 Task: Create new contact,   with mail id: 'AbigailHarris36@brooklynmuseum.org', first name: 'Abigail', Last name: 'Harris', Job Title: IT Support Specialist, Phone number (408) 555-9012. Change life cycle stage to  'Lead' and lead status to 'New'. Add new company to the associated contact: wnyc.org and type: Prospect. Logged in from softage.6@softage.net
Action: Mouse moved to (107, 68)
Screenshot: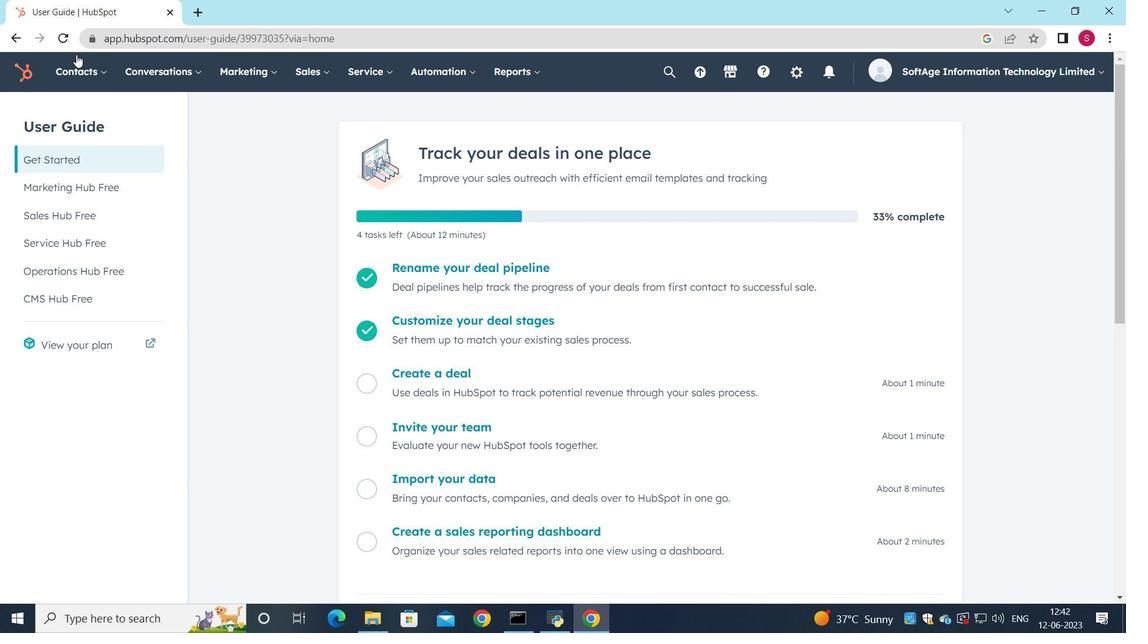 
Action: Mouse pressed left at (107, 68)
Screenshot: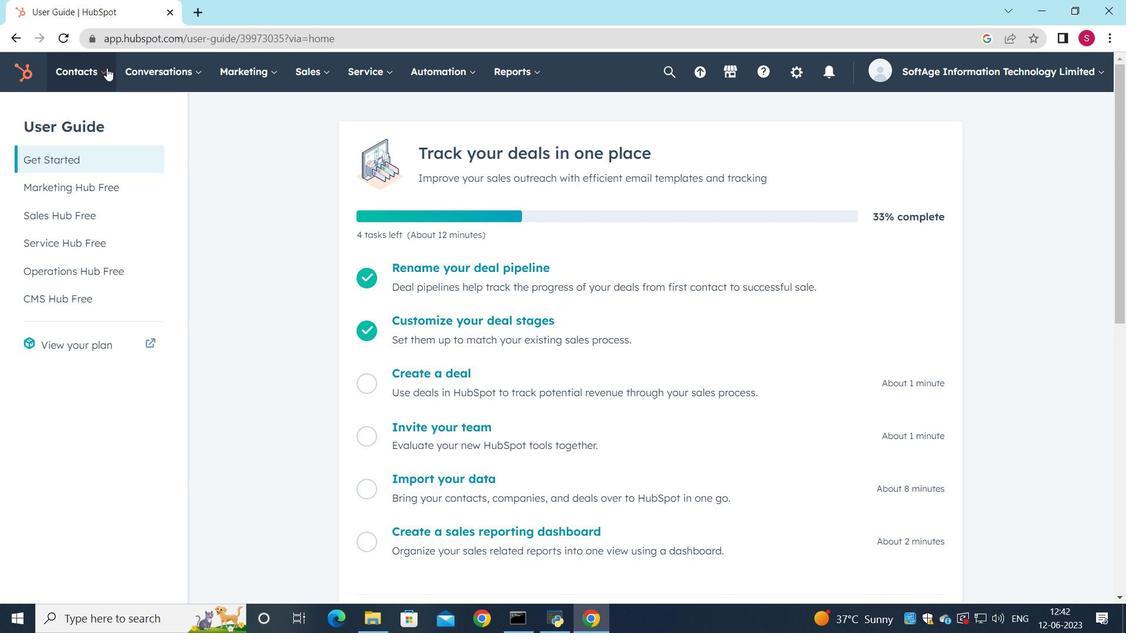 
Action: Mouse moved to (105, 106)
Screenshot: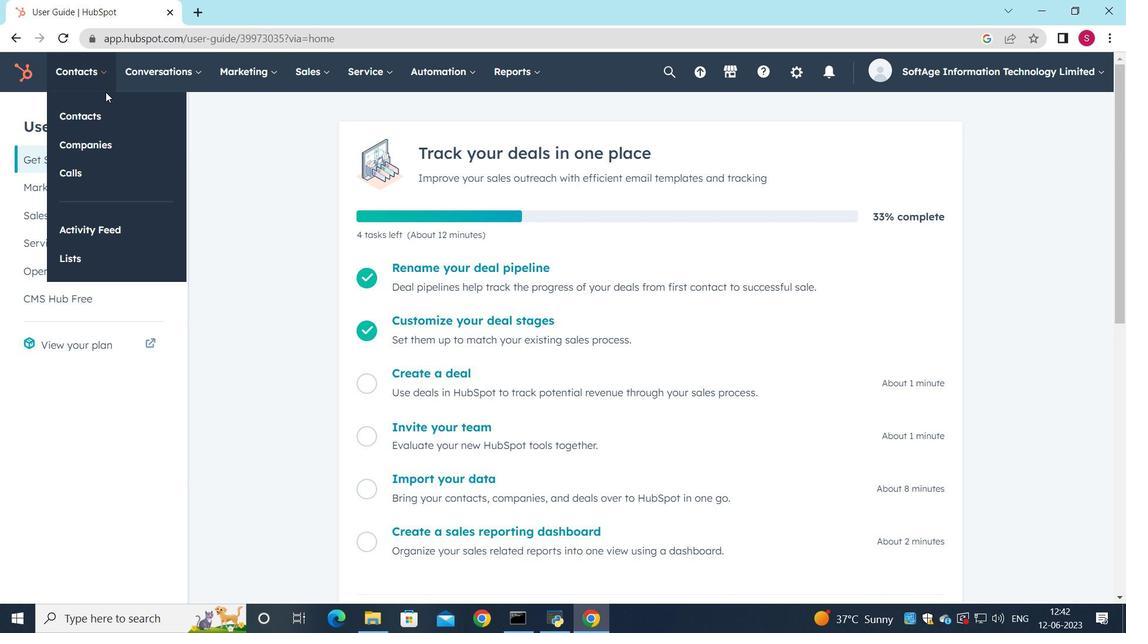 
Action: Mouse pressed left at (105, 106)
Screenshot: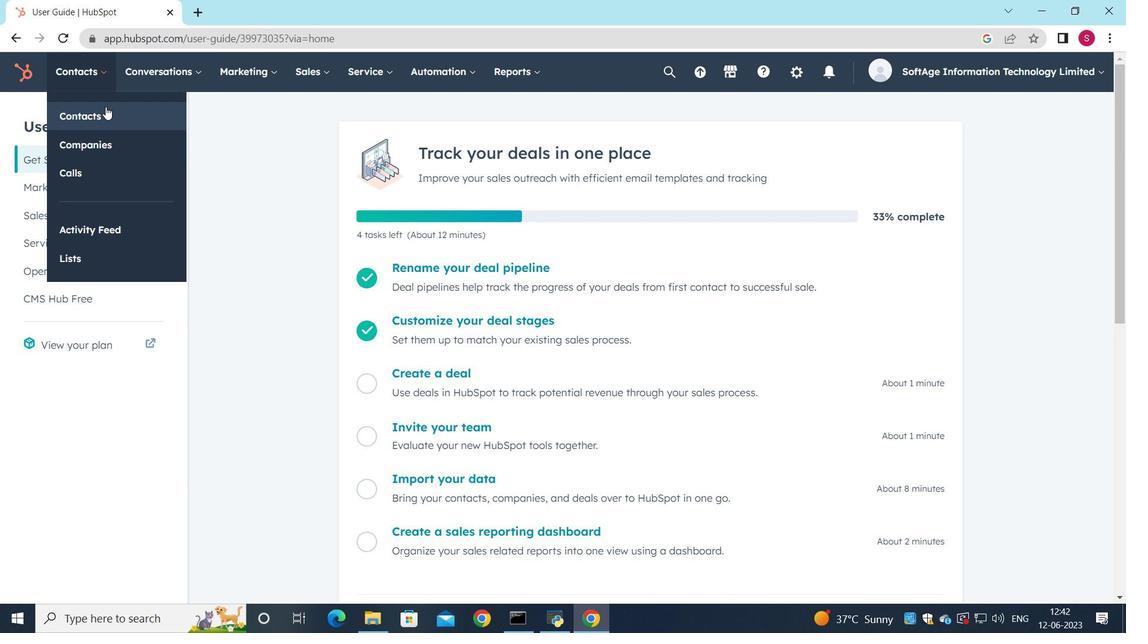 
Action: Mouse moved to (1070, 121)
Screenshot: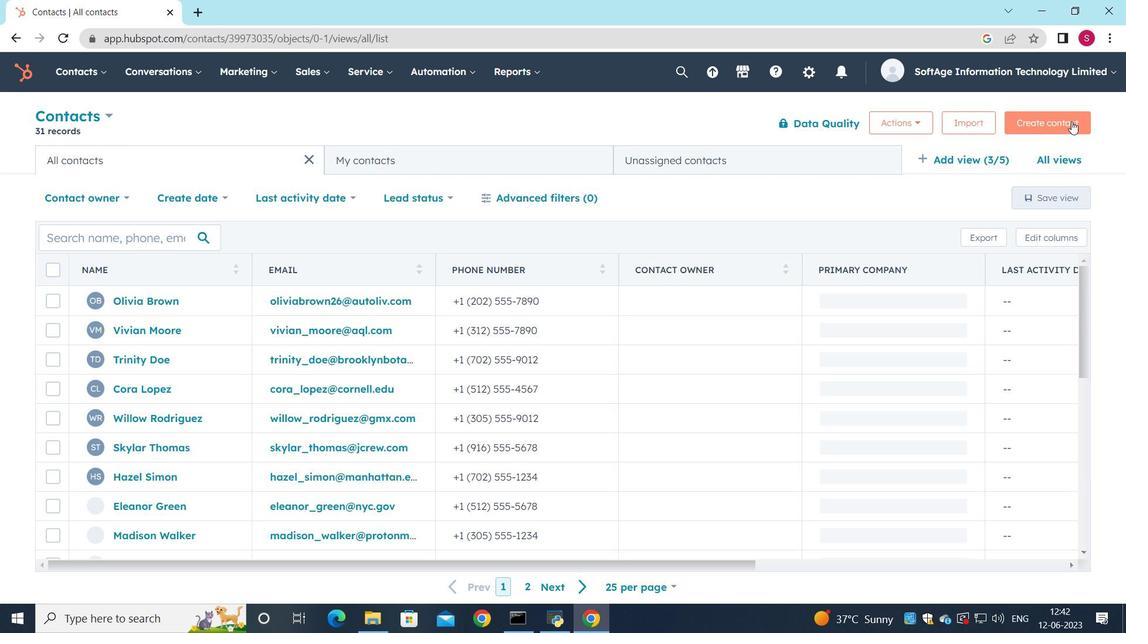 
Action: Mouse pressed left at (1070, 121)
Screenshot: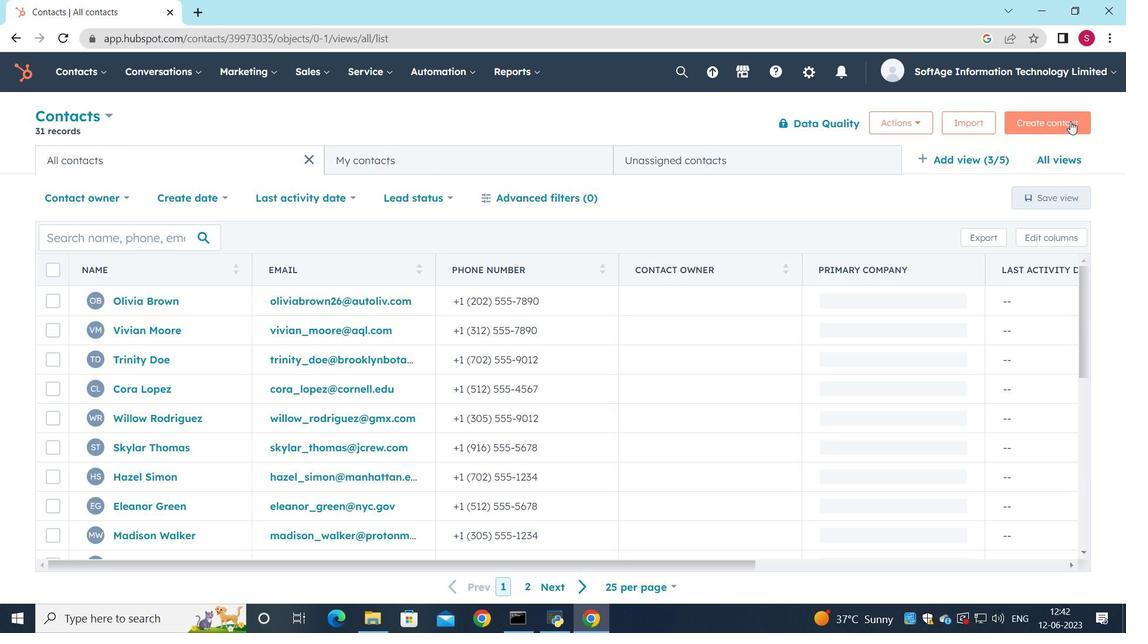 
Action: Mouse moved to (858, 196)
Screenshot: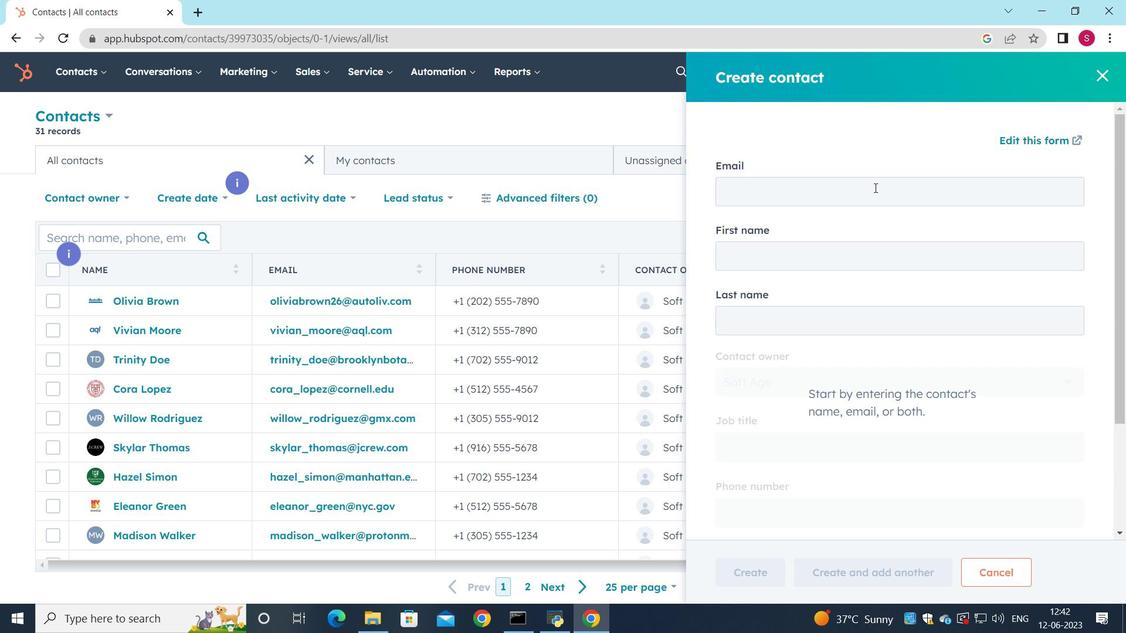 
Action: Mouse pressed left at (858, 196)
Screenshot: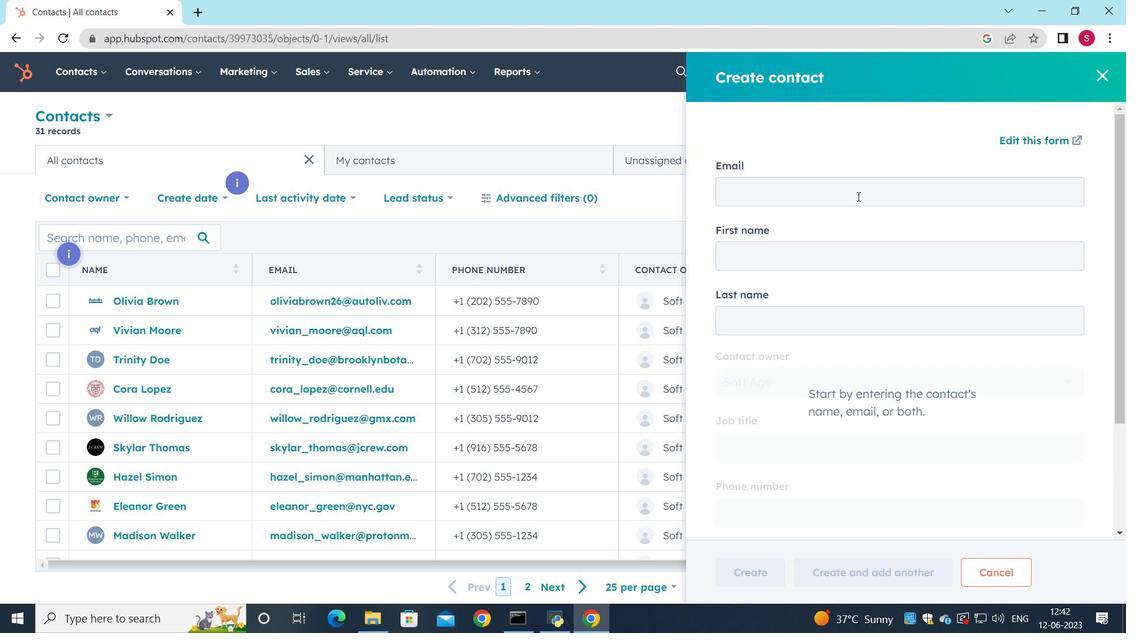 
Action: Mouse moved to (858, 188)
Screenshot: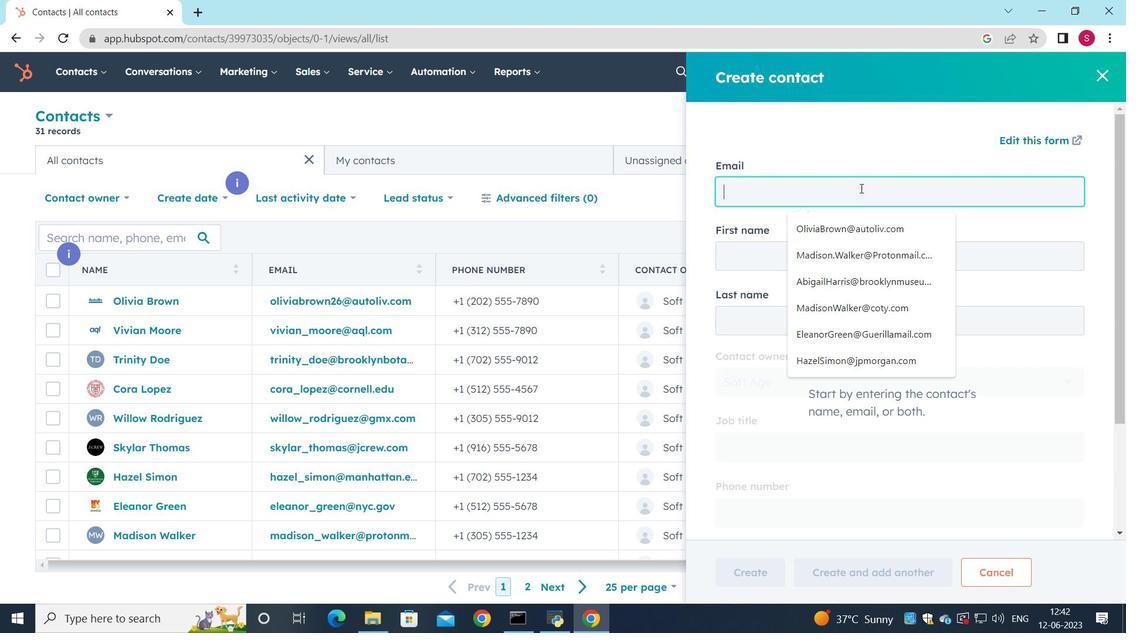 
Action: Key pressed <Key.shift>Abigail<Key.shift><Key.shift><Key.shift><Key.shift><Key.shift><Key.shift><Key.shift><Key.shift><Key.shift><Key.shift><Key.shift><Key.shift><Key.shift><Key.shift>Harris36<Key.shift><Key.shift><Key.shift><Key.shift><Key.shift><Key.shift>@brr<Key.backspace>ooklynmuseum.org
Screenshot: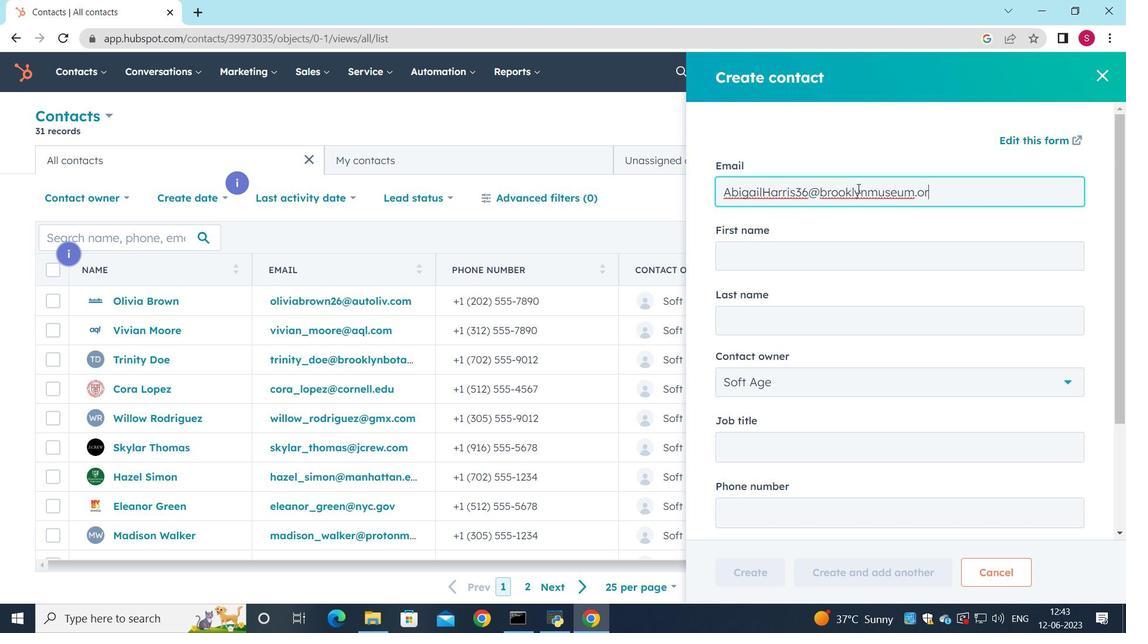 
Action: Mouse moved to (761, 245)
Screenshot: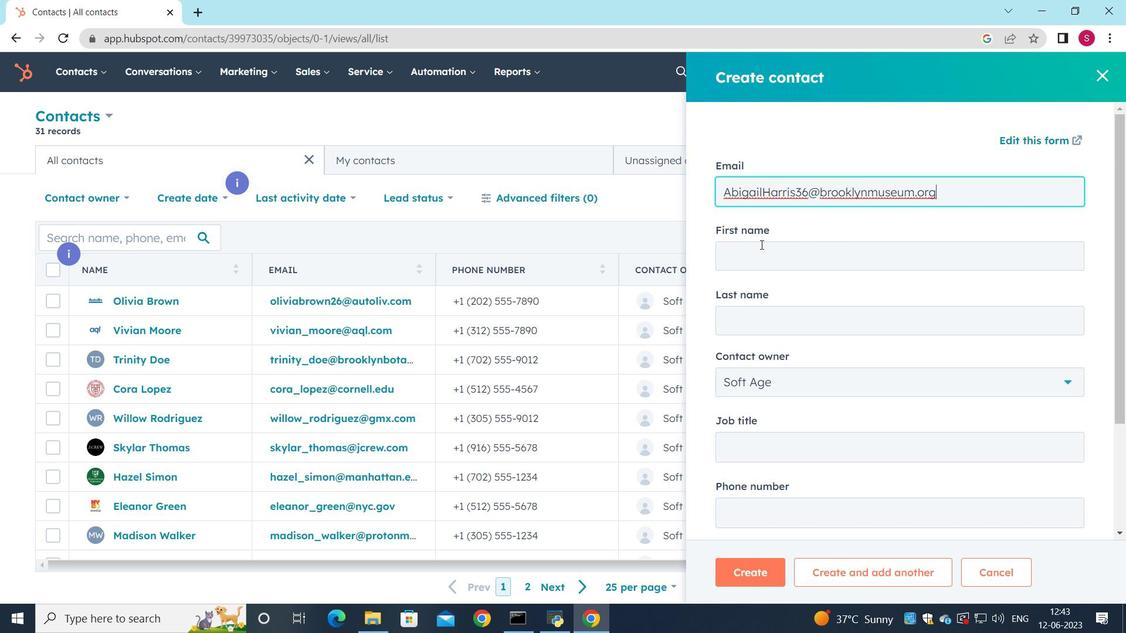 
Action: Mouse pressed left at (761, 245)
Screenshot: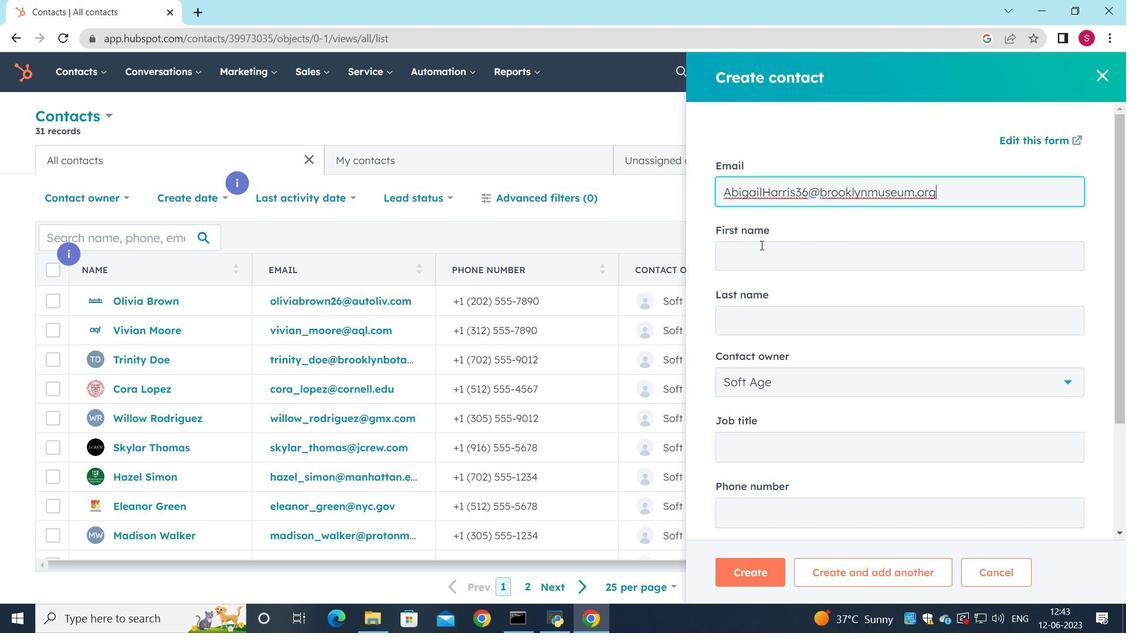 
Action: Key pressed <Key.shift>Abigail
Screenshot: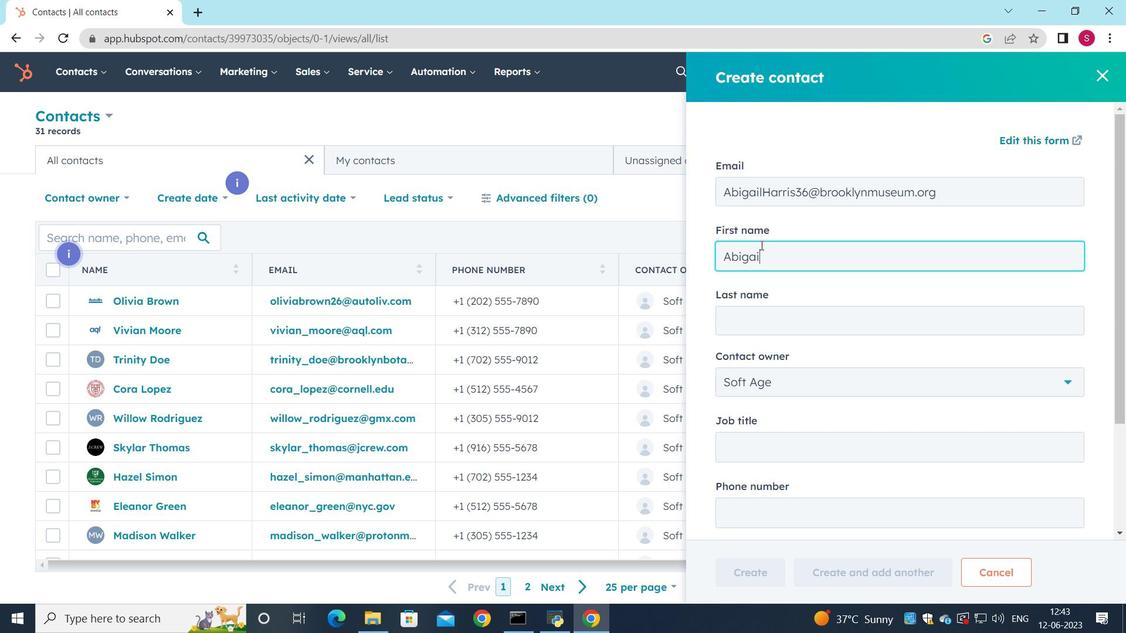 
Action: Mouse moved to (756, 333)
Screenshot: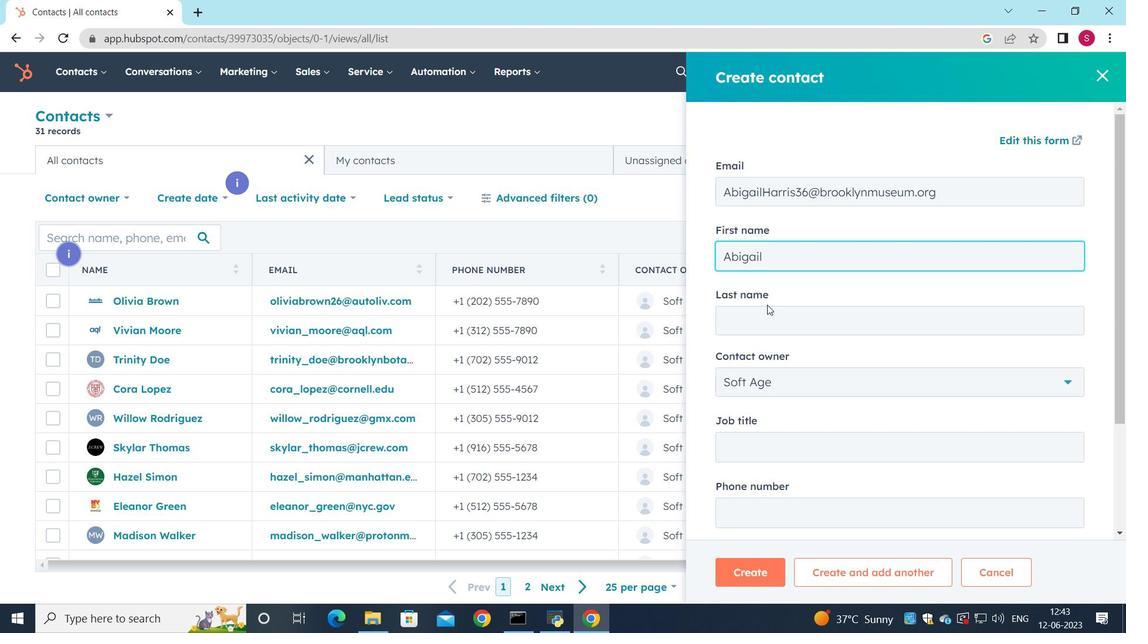 
Action: Mouse pressed left at (756, 333)
Screenshot: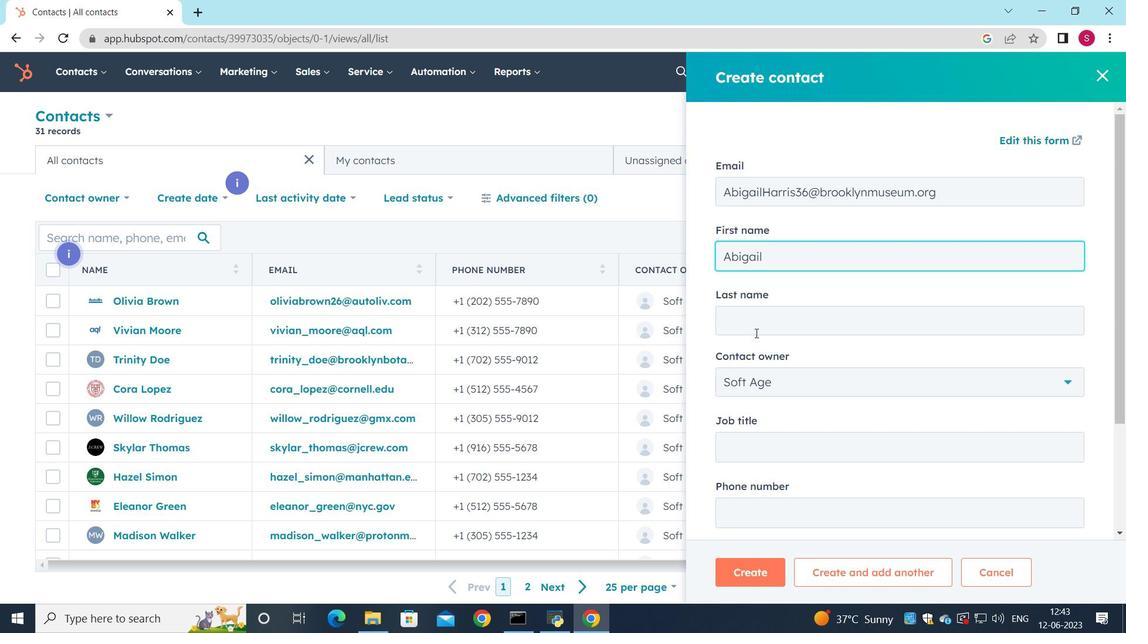 
Action: Mouse moved to (762, 329)
Screenshot: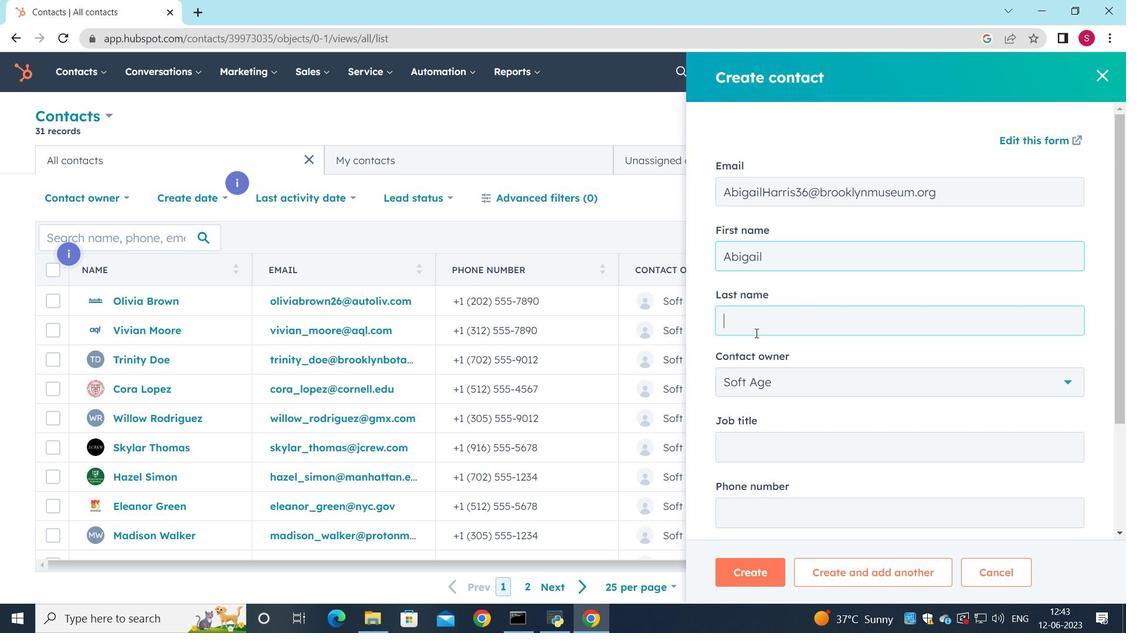 
Action: Key pressed <Key.shift><Key.shift><Key.shift>Harris
Screenshot: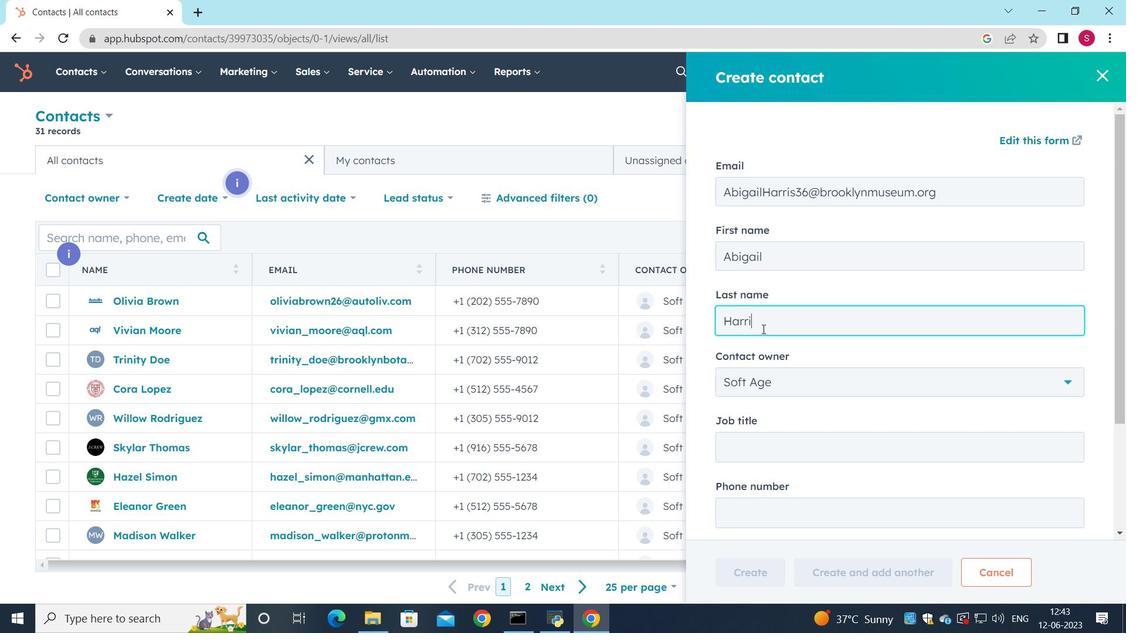 
Action: Mouse moved to (793, 399)
Screenshot: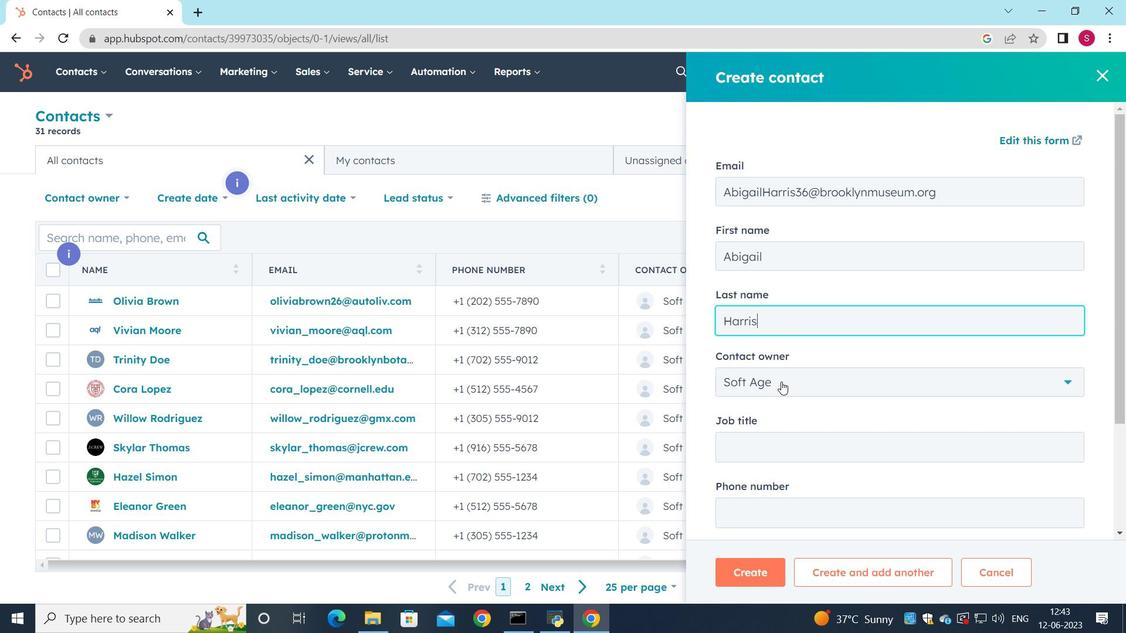
Action: Mouse scrolled (793, 399) with delta (0, 0)
Screenshot: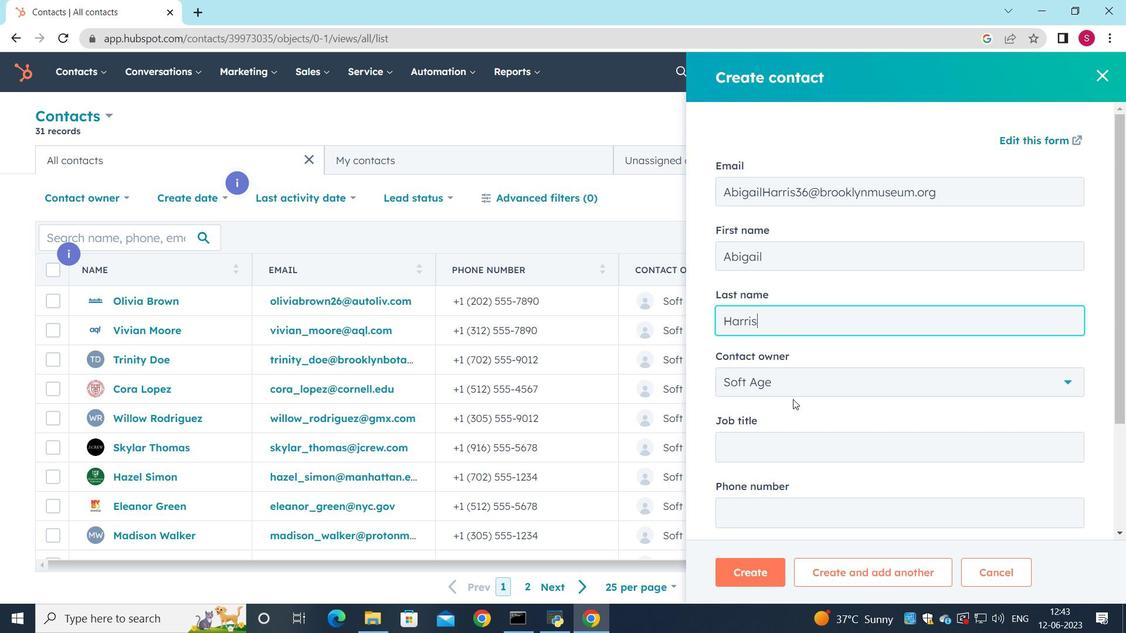 
Action: Mouse moved to (795, 398)
Screenshot: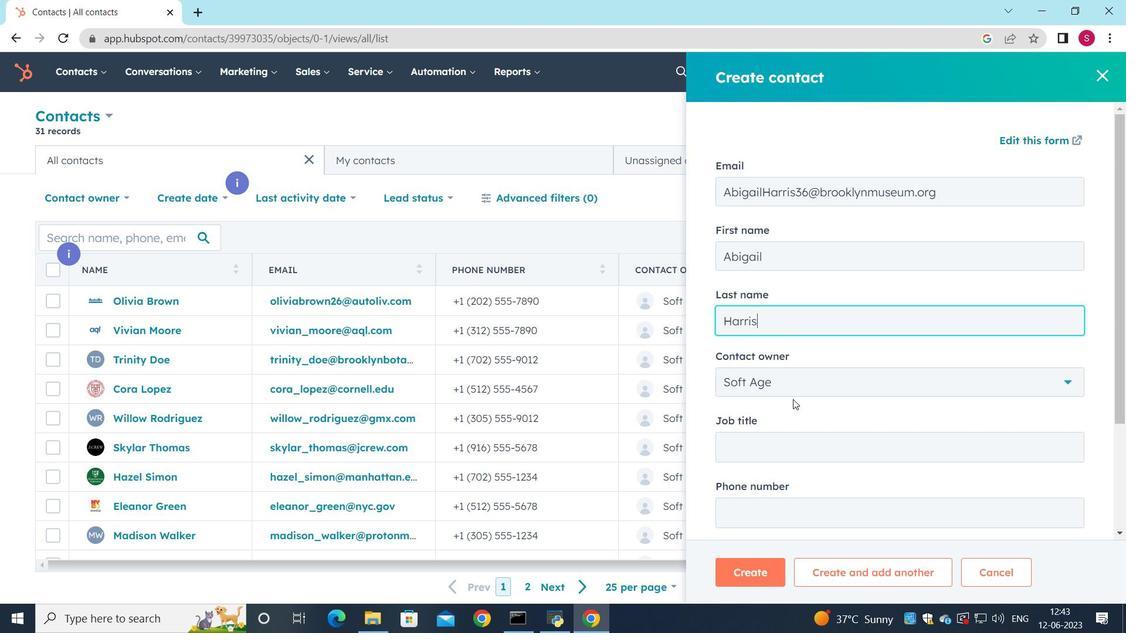 
Action: Mouse scrolled (795, 397) with delta (0, 0)
Screenshot: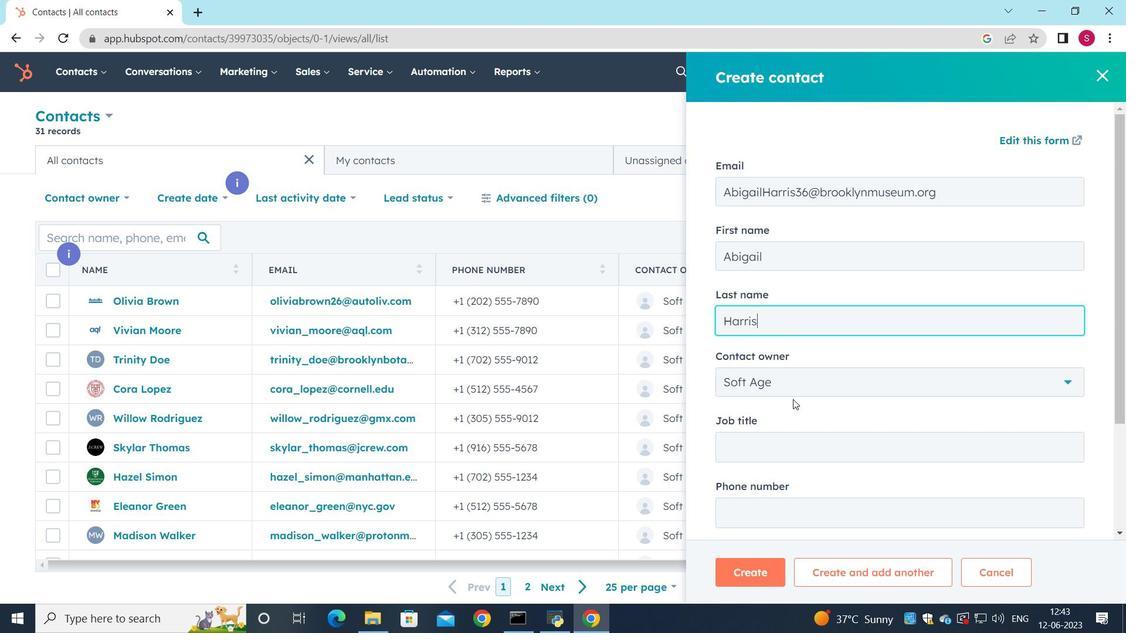 
Action: Mouse moved to (728, 301)
Screenshot: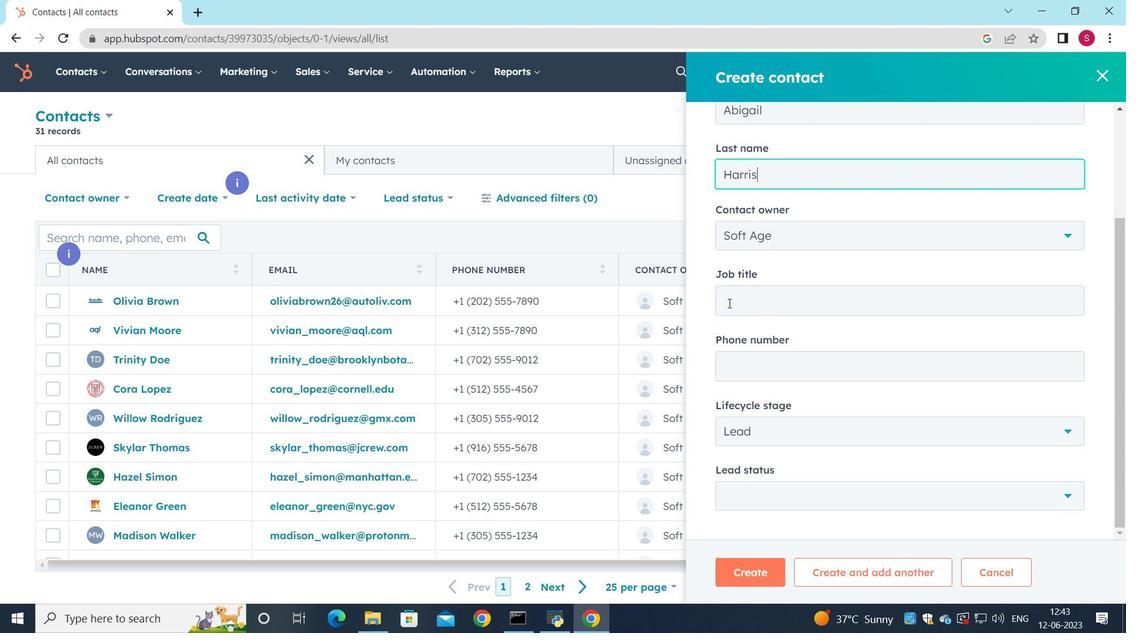 
Action: Mouse pressed left at (728, 301)
Screenshot: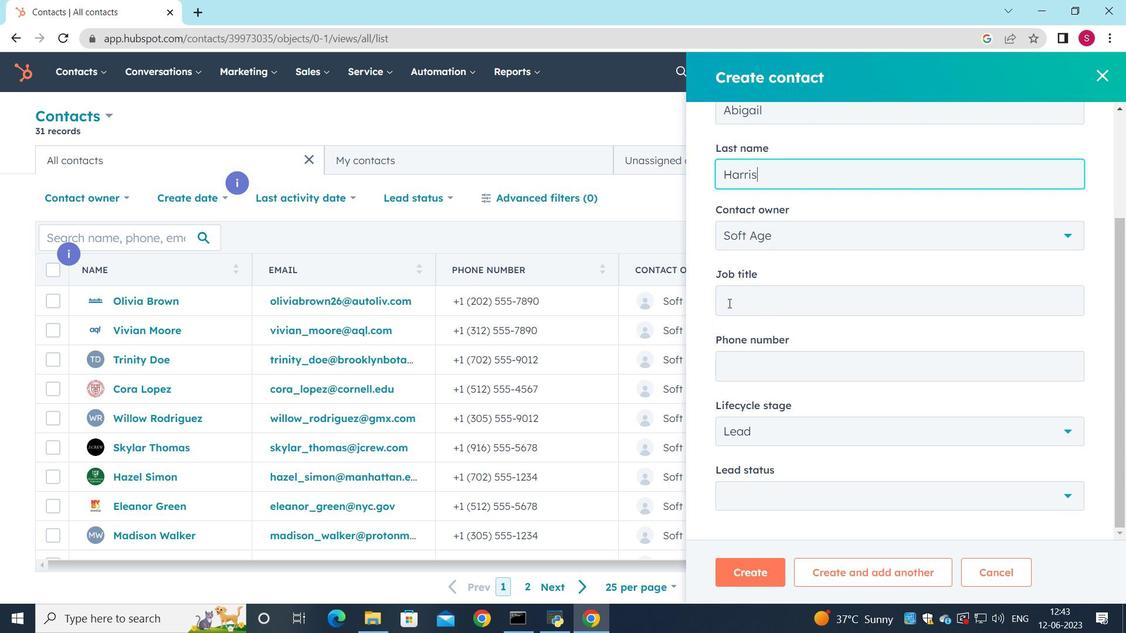 
Action: Key pressed <Key.shift><Key.shift><Key.shift><Key.shift>I<Key.shift><Key.shift><Key.shift><Key.shift><Key.shift><Key.shift><Key.shift><Key.shift><Key.shift><Key.shift><Key.shift><Key.shift>T<Key.space><Key.shift>Support<Key.space><Key.shift>Speca<Key.backspace>ialist
Screenshot: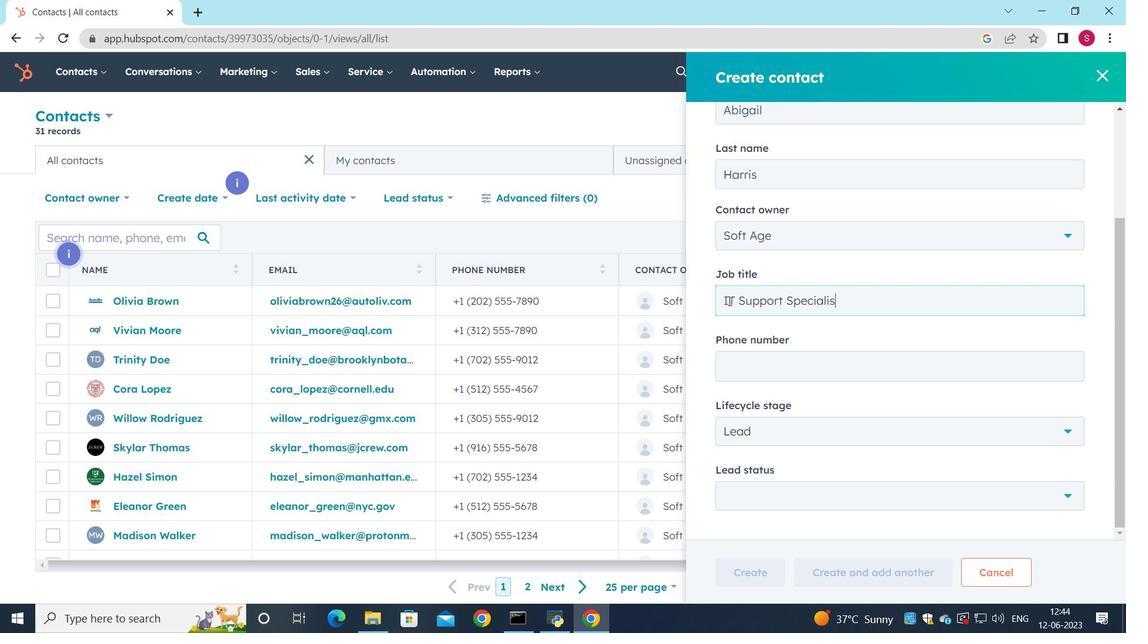 
Action: Mouse moved to (779, 369)
Screenshot: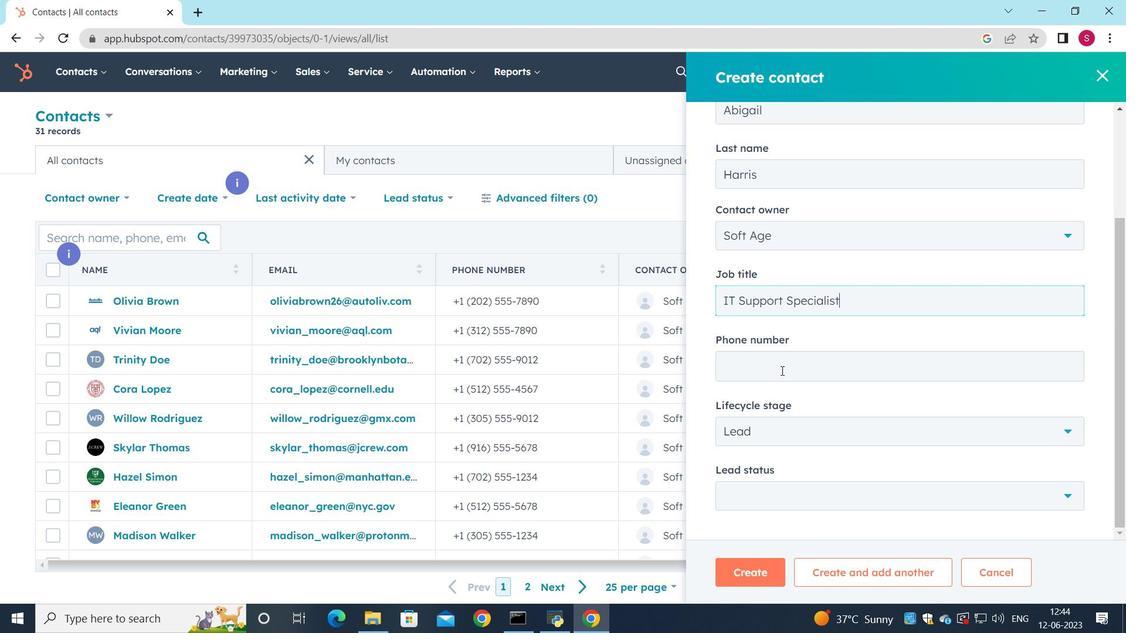 
Action: Mouse pressed left at (779, 369)
Screenshot: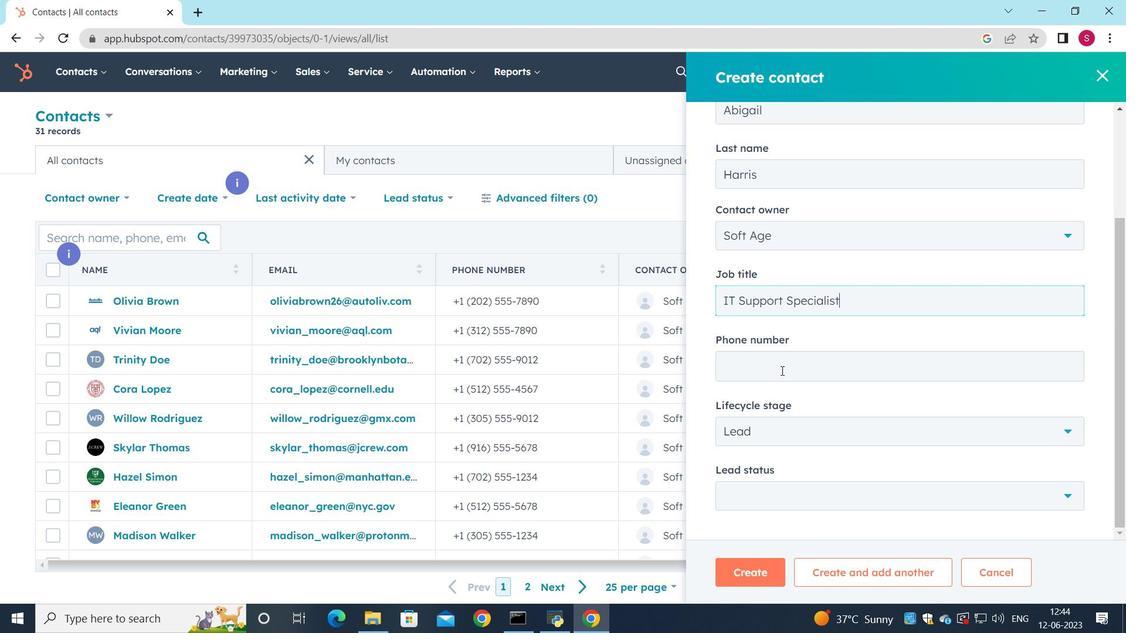 
Action: Key pressed 48<Key.backspace>085559012
Screenshot: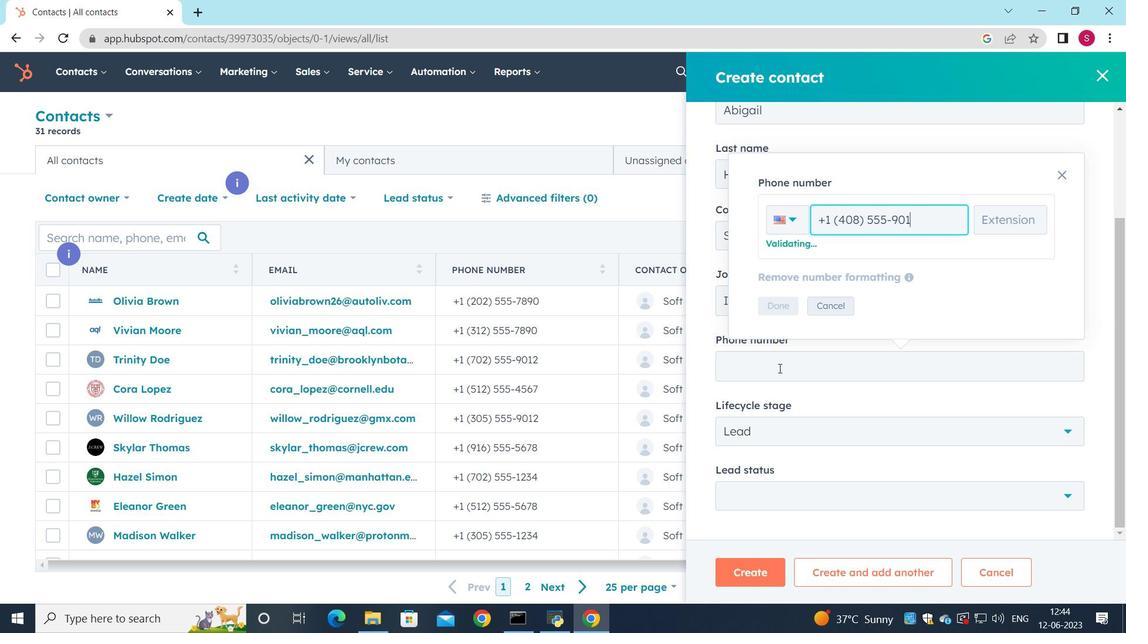 
Action: Mouse moved to (767, 315)
Screenshot: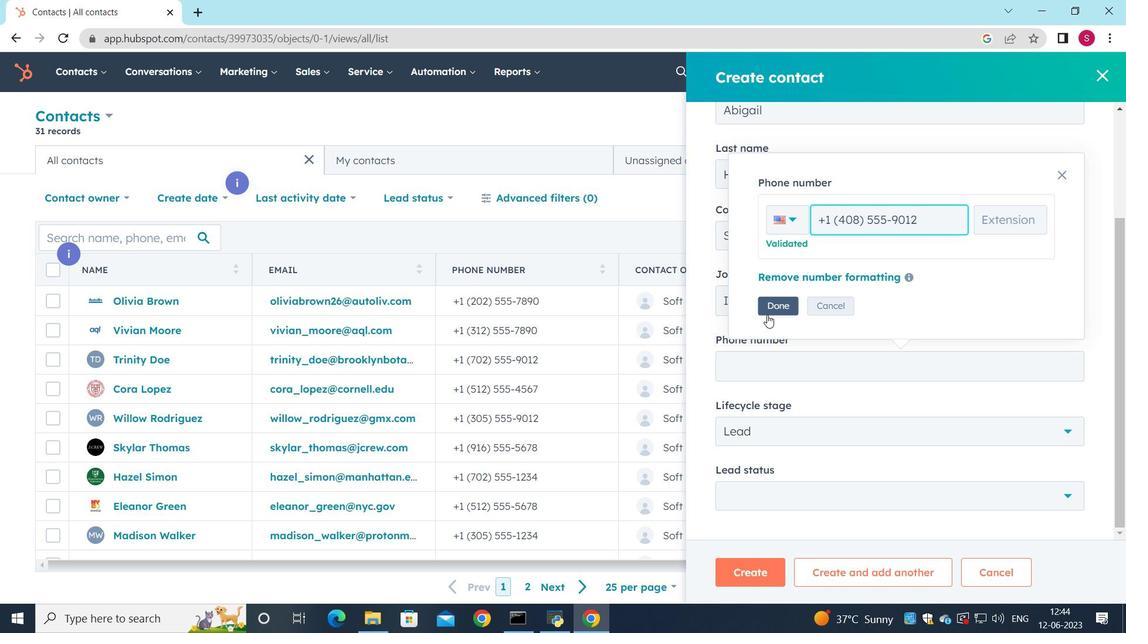 
Action: Mouse pressed left at (767, 315)
Screenshot: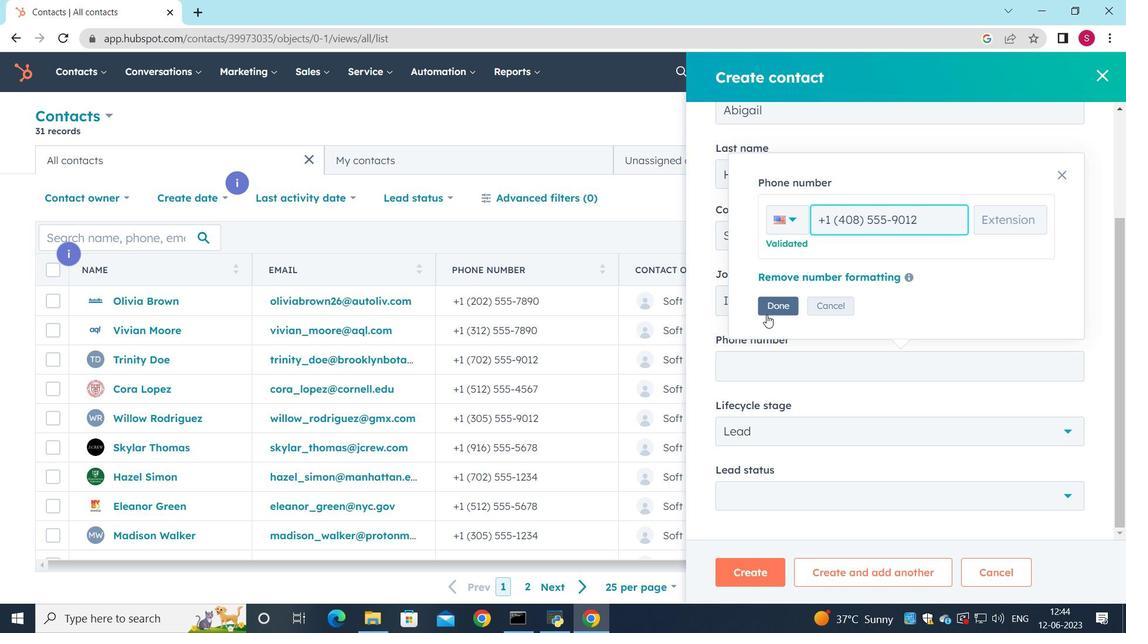 
Action: Mouse moved to (790, 358)
Screenshot: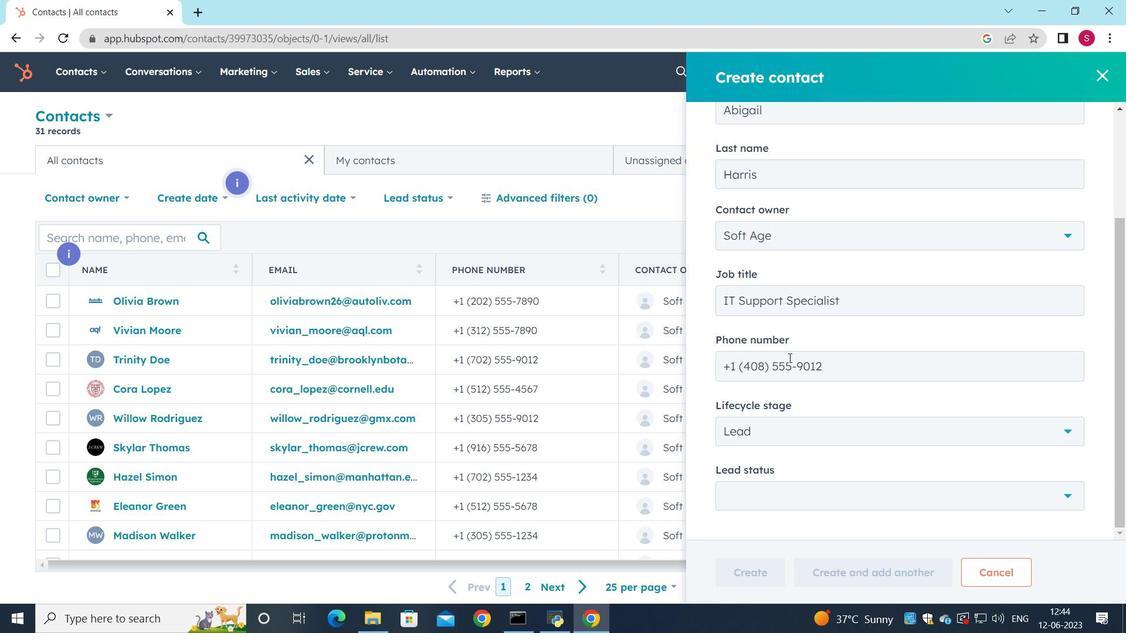 
Action: Mouse scrolled (790, 357) with delta (0, 0)
Screenshot: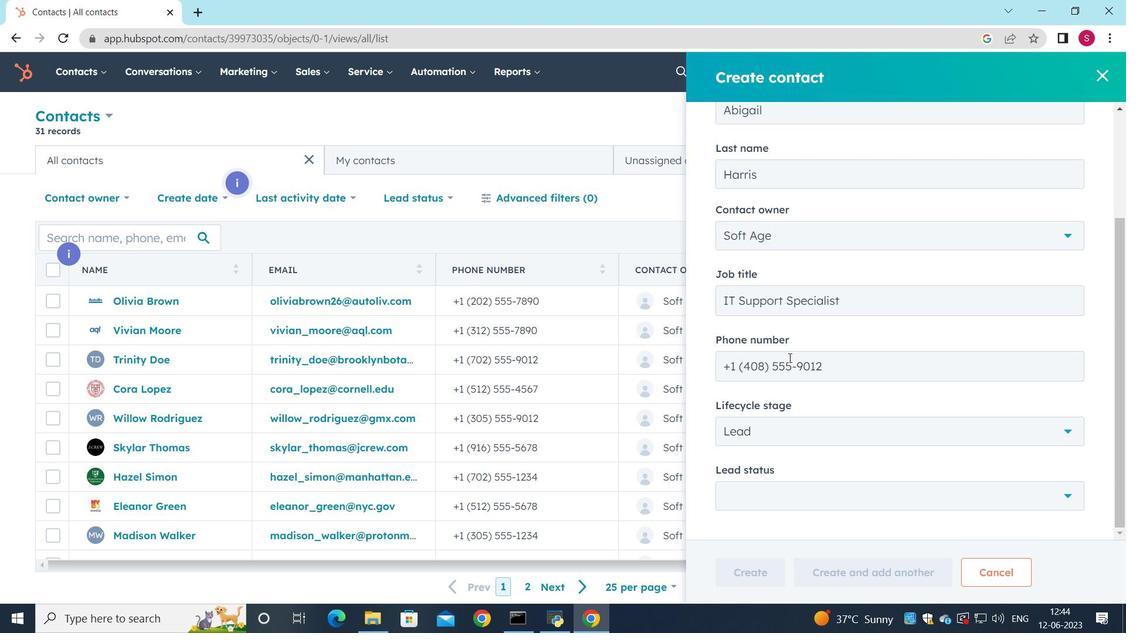 
Action: Mouse moved to (791, 365)
Screenshot: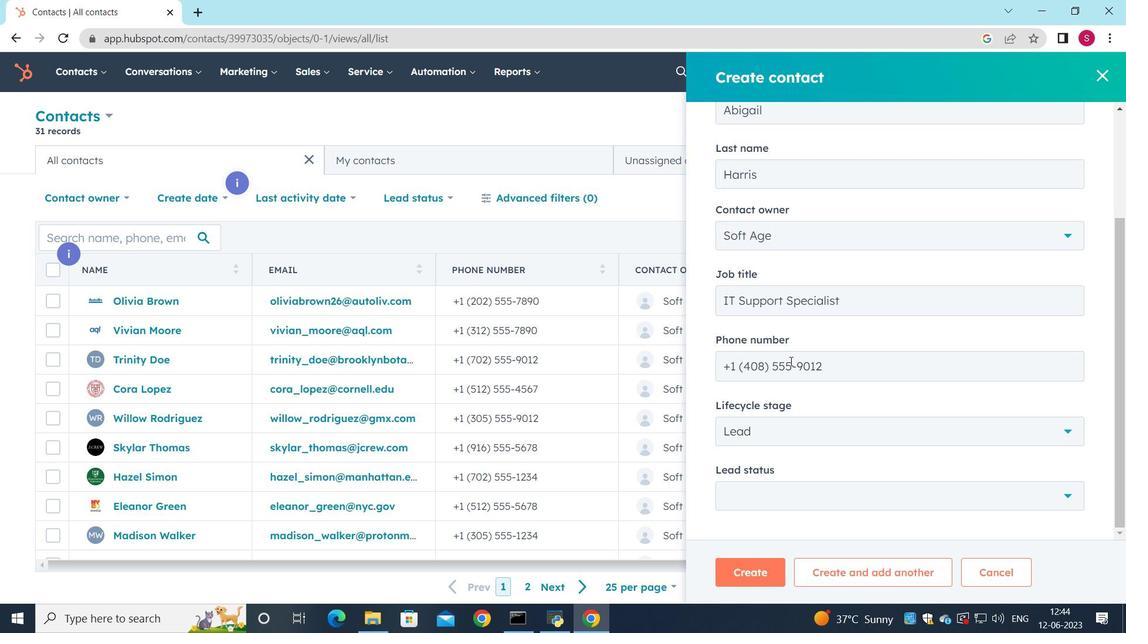 
Action: Mouse scrolled (791, 364) with delta (0, 0)
Screenshot: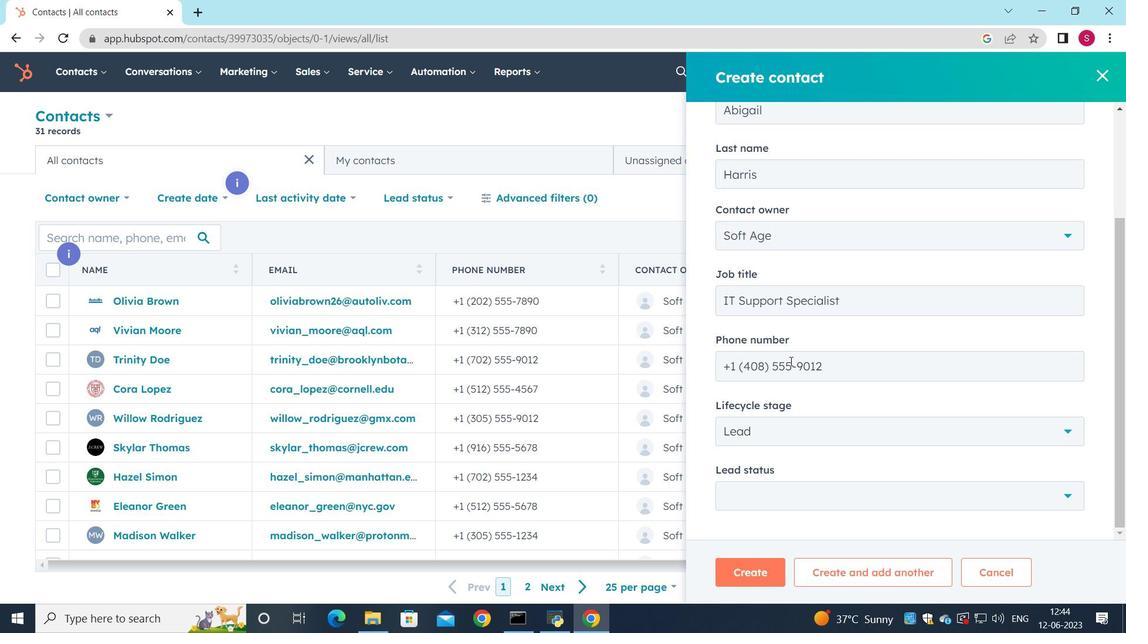 
Action: Mouse moved to (1063, 496)
Screenshot: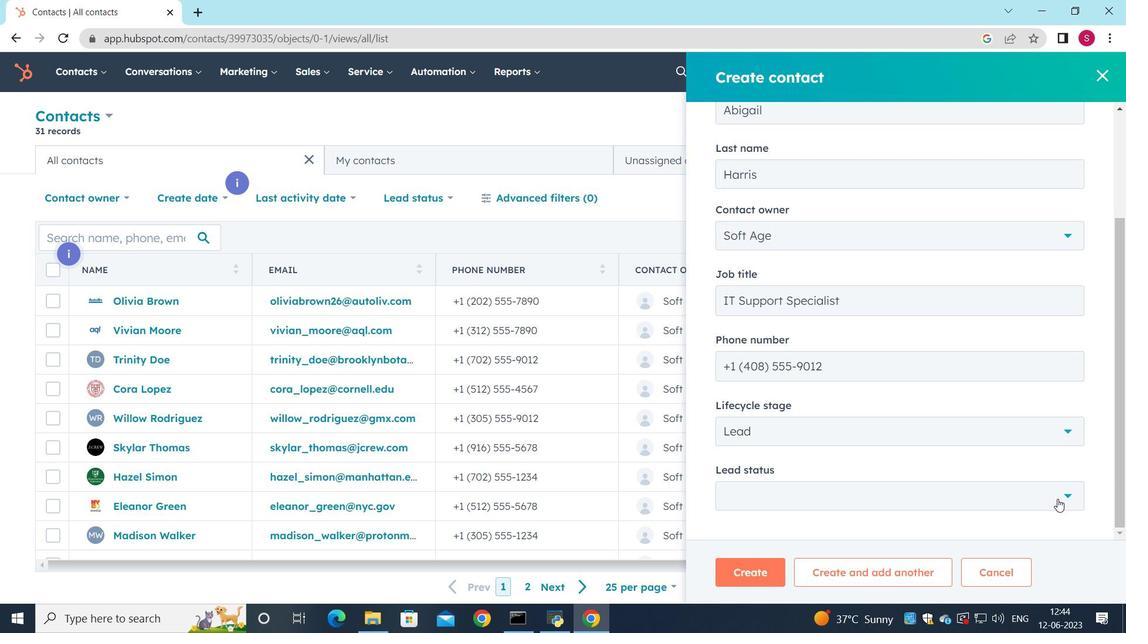 
Action: Mouse pressed left at (1063, 496)
Screenshot: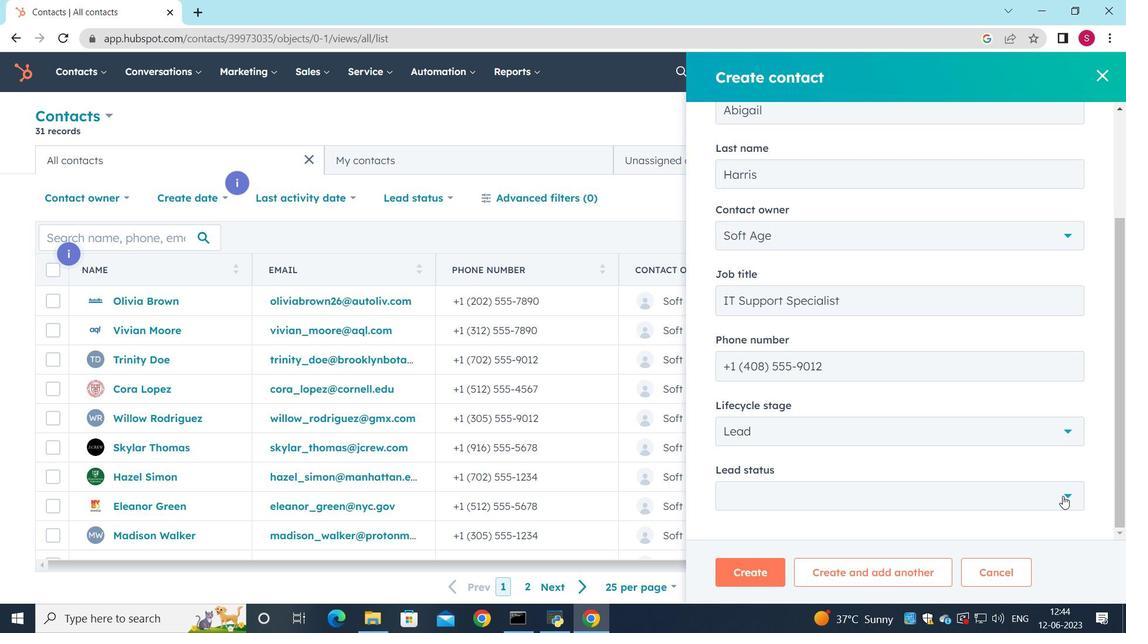 
Action: Mouse moved to (876, 352)
Screenshot: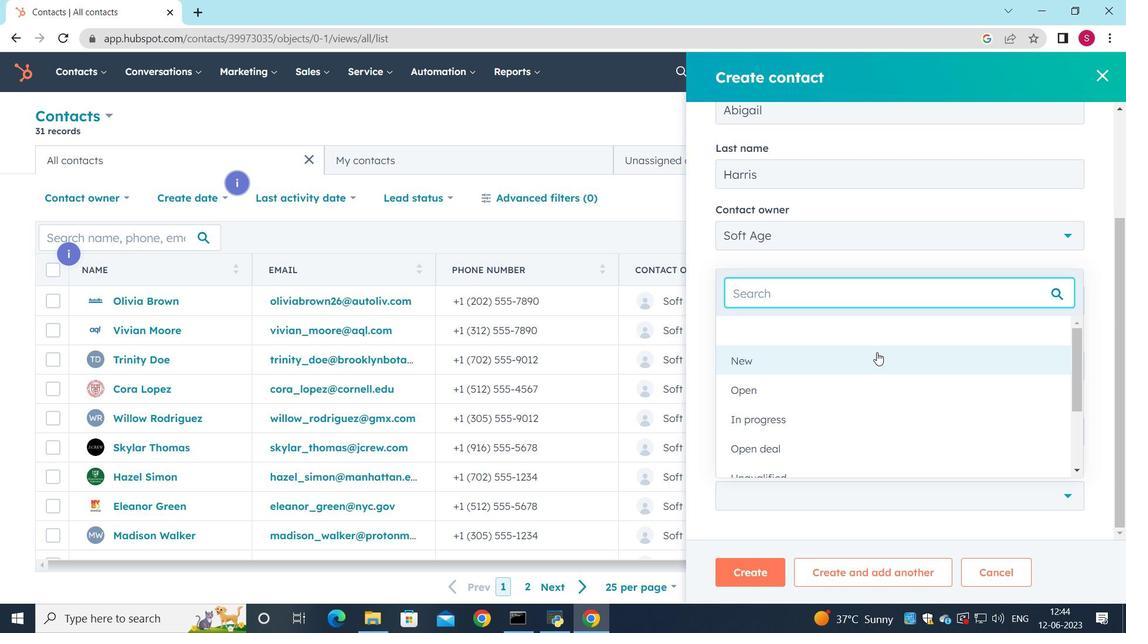 
Action: Mouse pressed left at (876, 352)
Screenshot: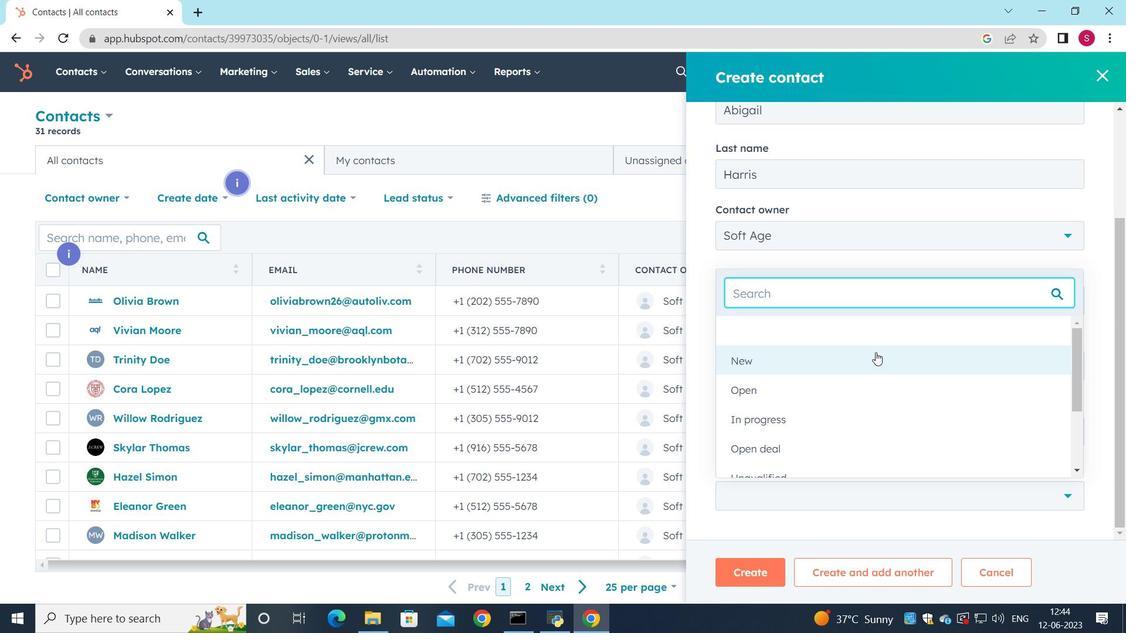 
Action: Mouse moved to (759, 576)
Screenshot: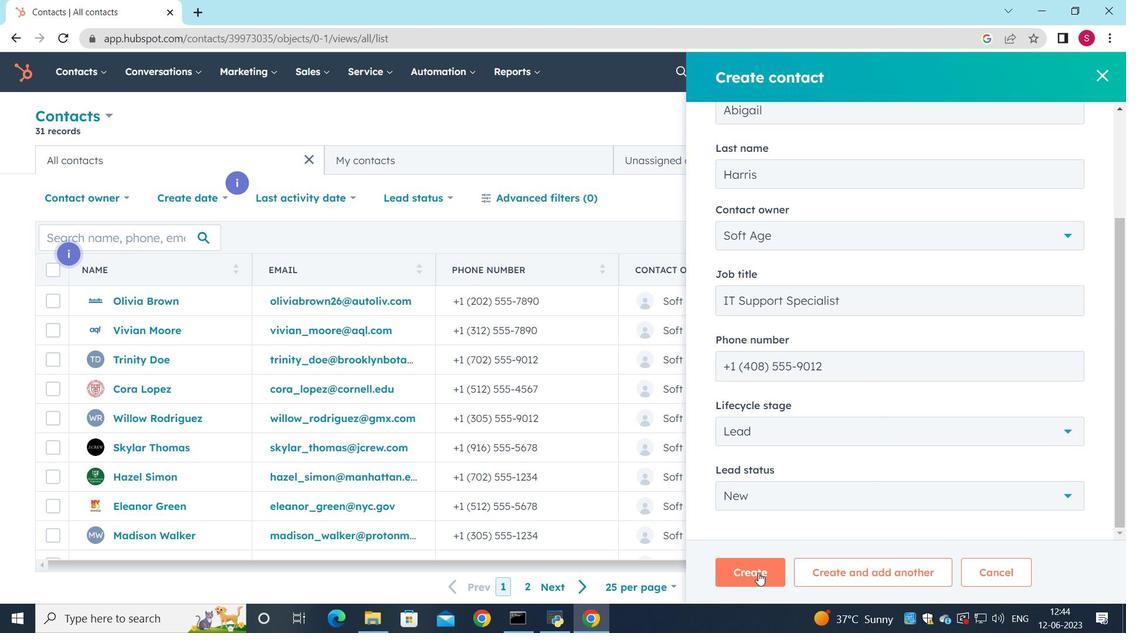 
Action: Mouse pressed left at (759, 576)
Screenshot: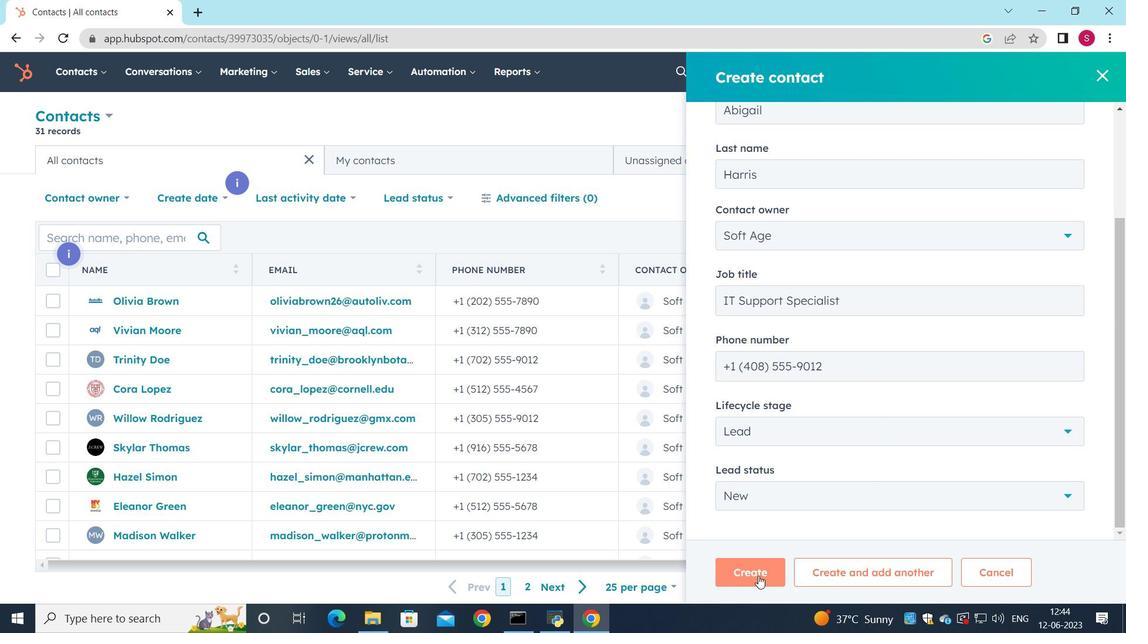 
Action: Mouse moved to (782, 458)
Screenshot: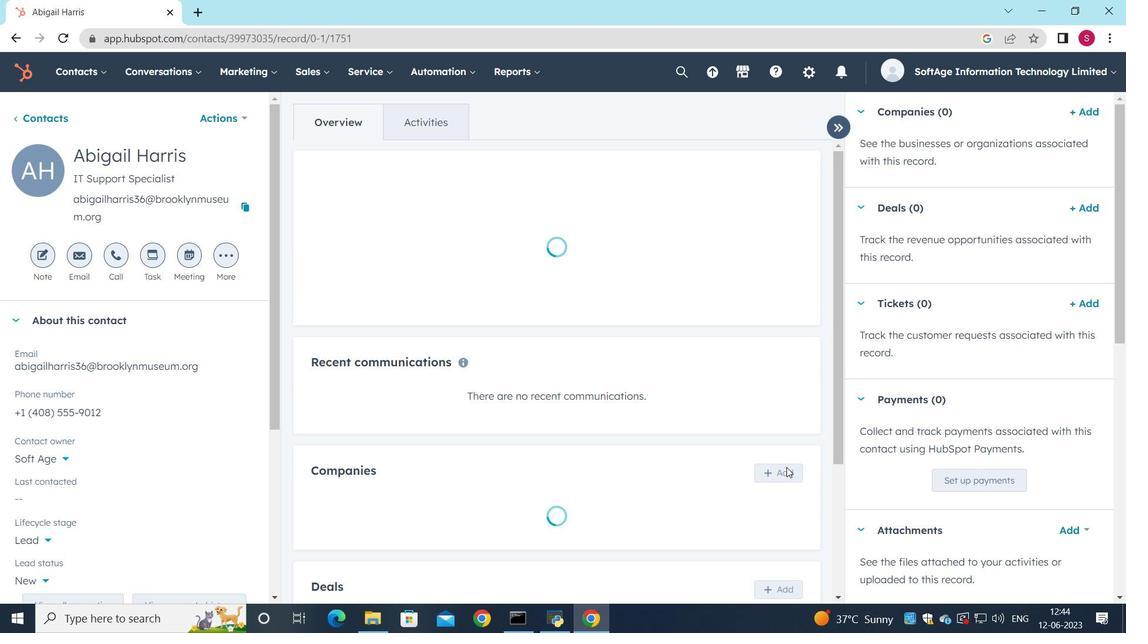 
Action: Mouse scrolled (782, 457) with delta (0, 0)
Screenshot: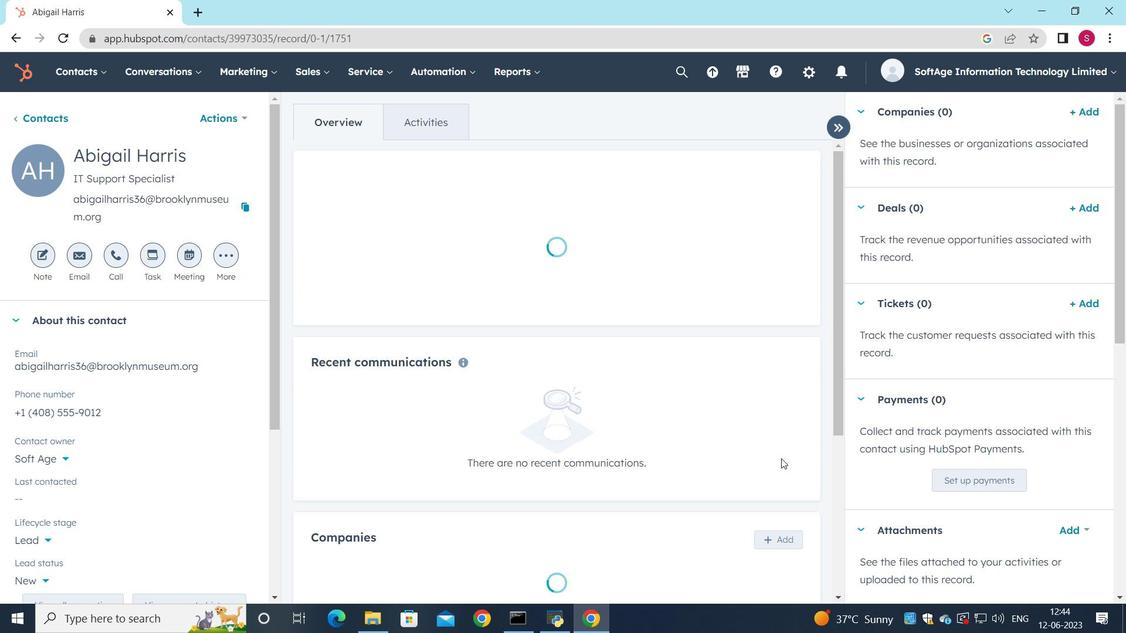 
Action: Mouse scrolled (782, 457) with delta (0, 0)
Screenshot: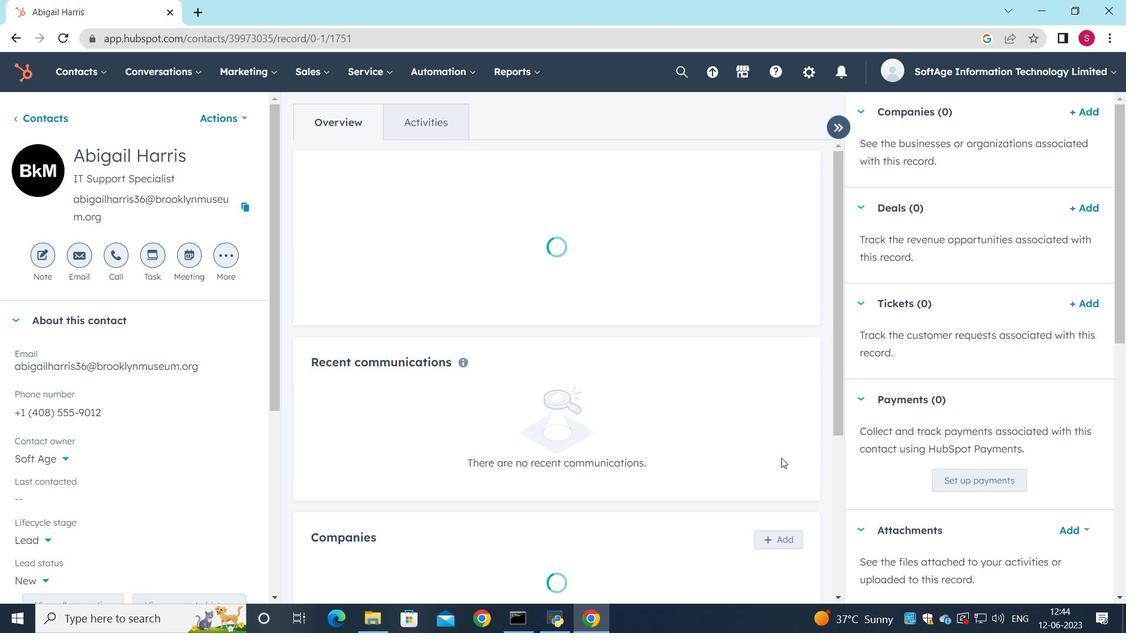 
Action: Mouse scrolled (782, 457) with delta (0, 0)
Screenshot: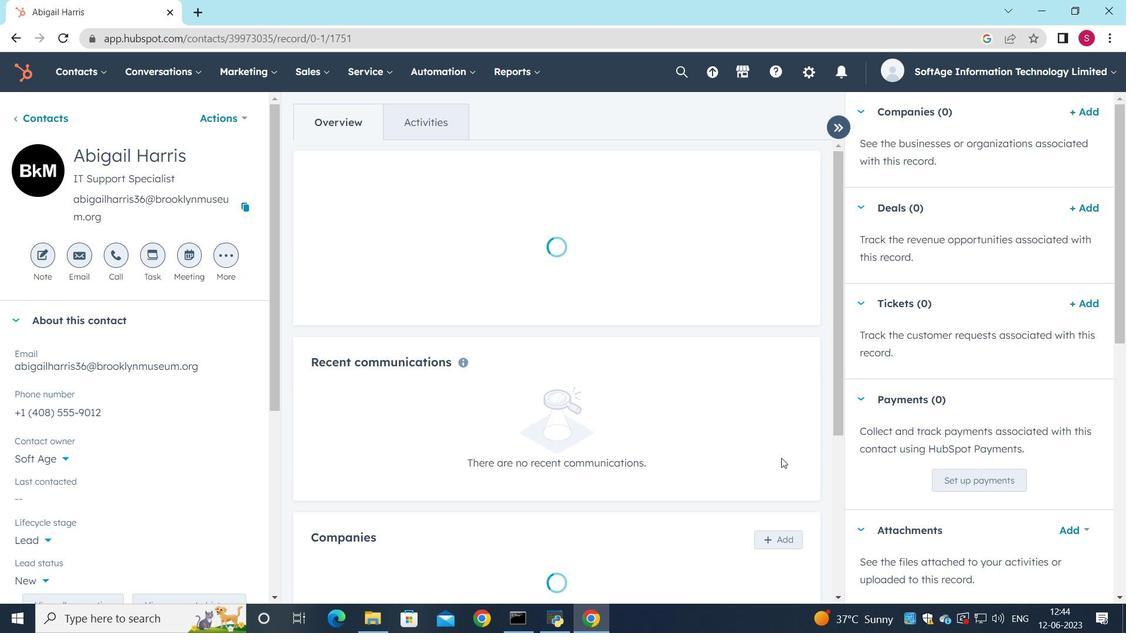 
Action: Mouse moved to (759, 461)
Screenshot: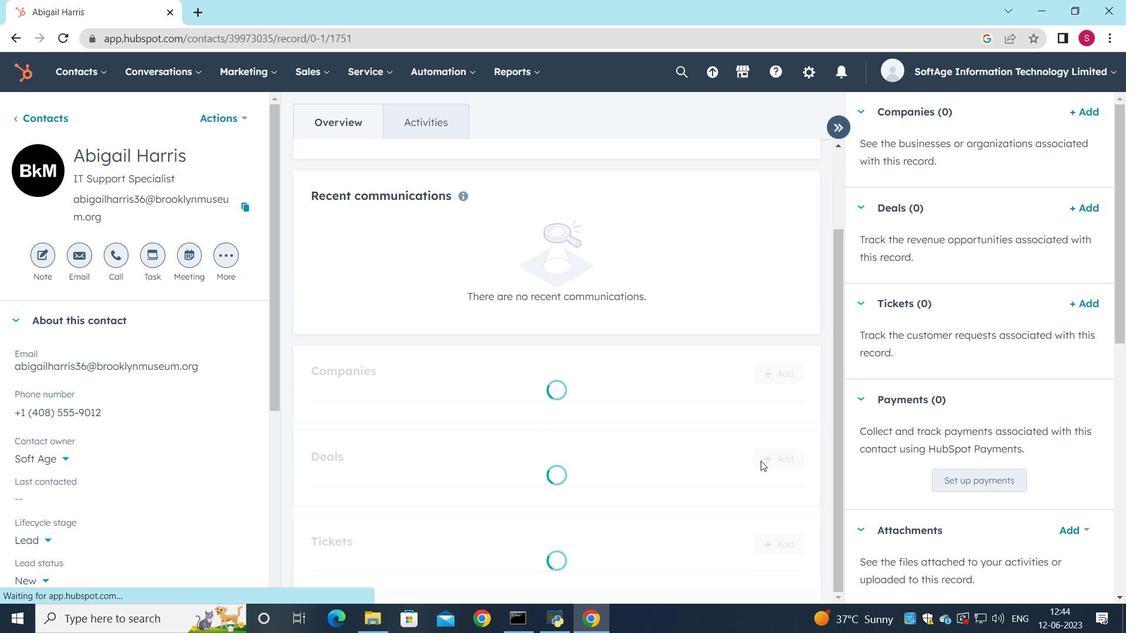 
Action: Mouse scrolled (759, 460) with delta (0, 0)
Screenshot: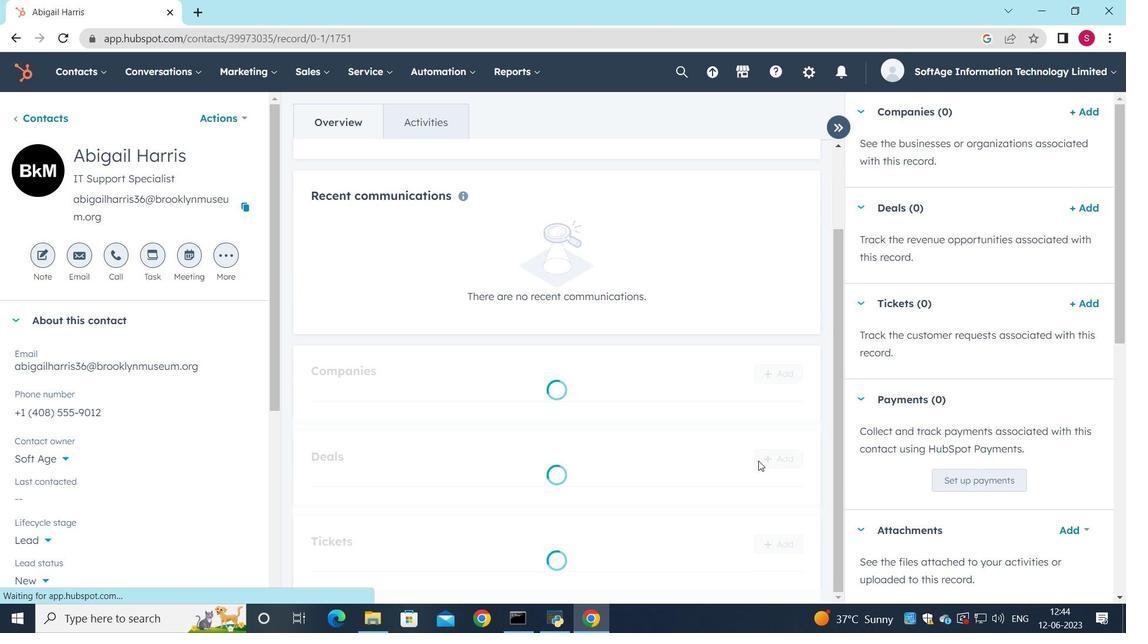 
Action: Mouse moved to (777, 295)
Screenshot: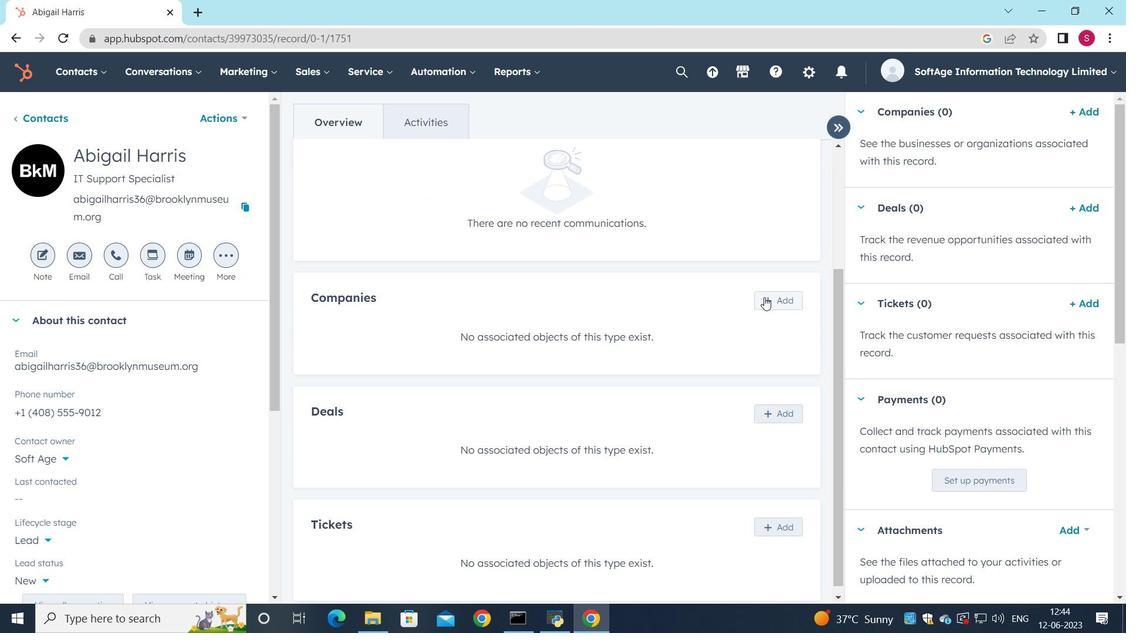 
Action: Mouse pressed left at (777, 295)
Screenshot: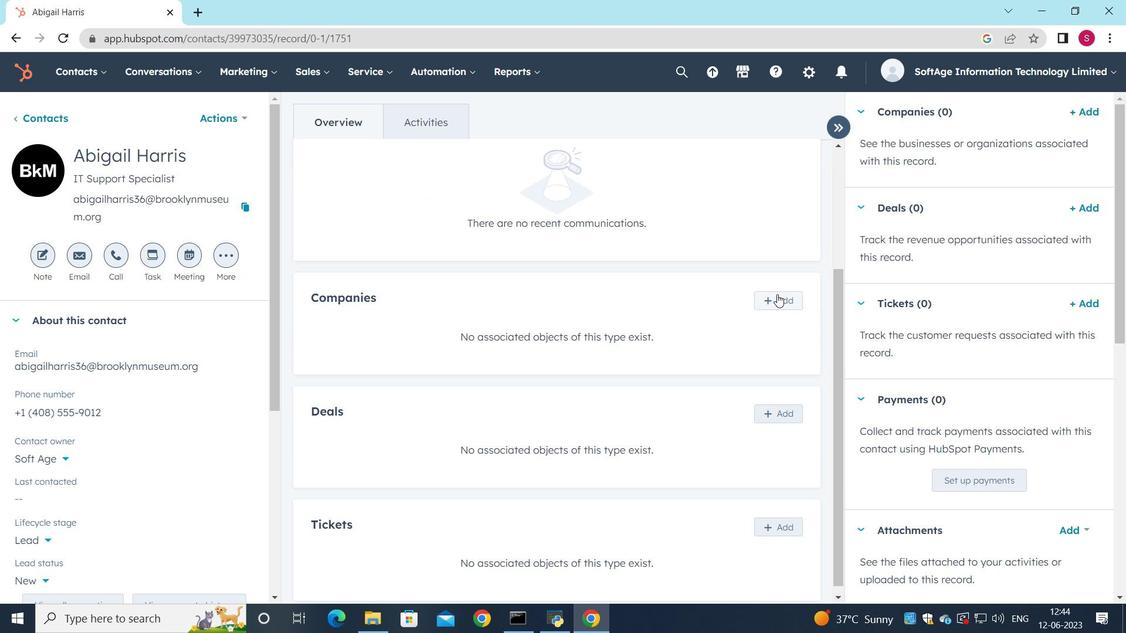 
Action: Mouse moved to (816, 159)
Screenshot: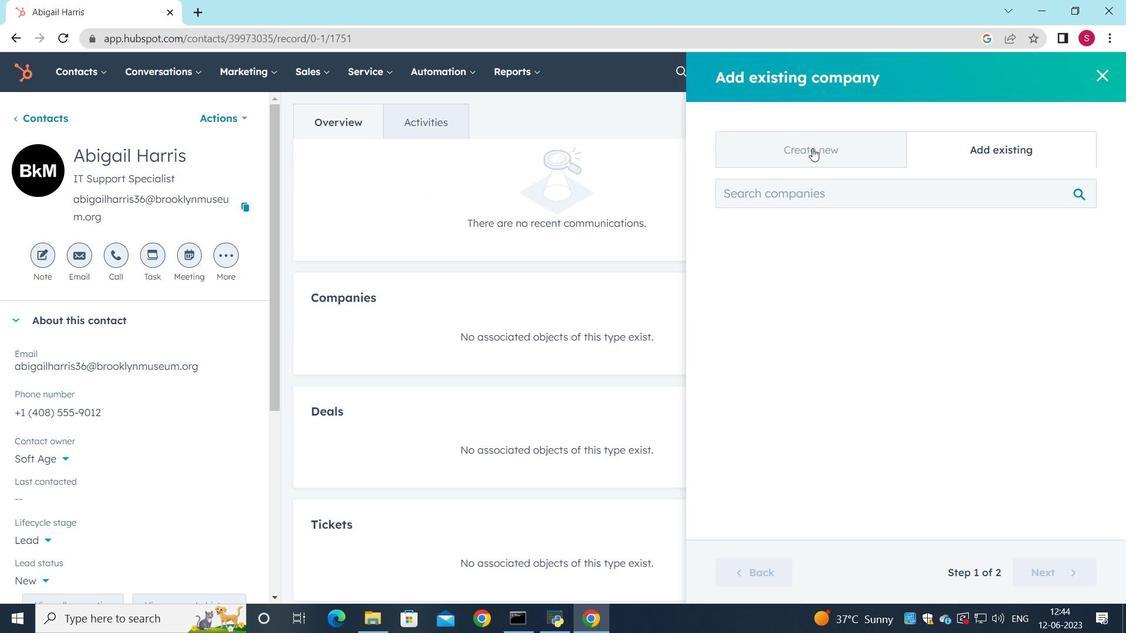 
Action: Mouse pressed left at (816, 159)
Screenshot: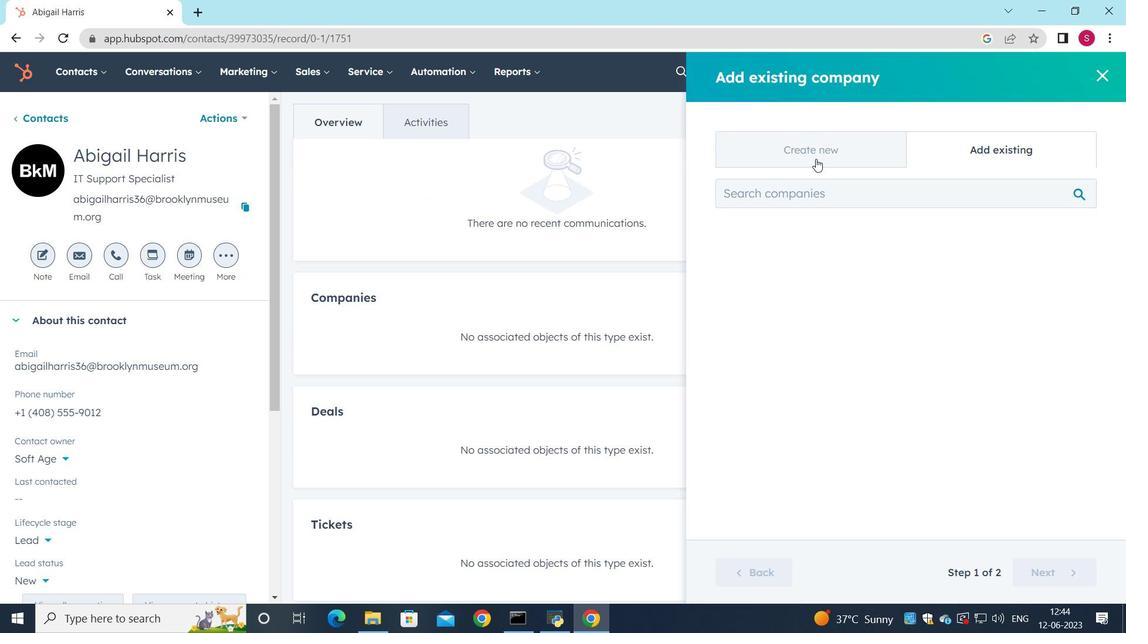 
Action: Mouse moved to (835, 232)
Screenshot: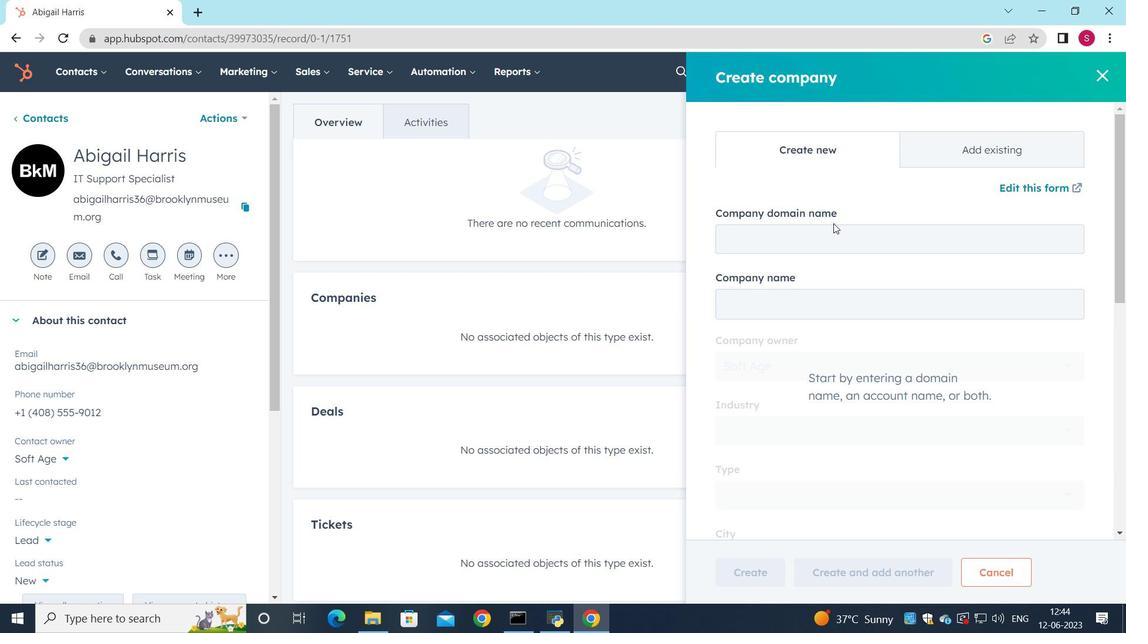 
Action: Mouse pressed left at (835, 232)
Screenshot: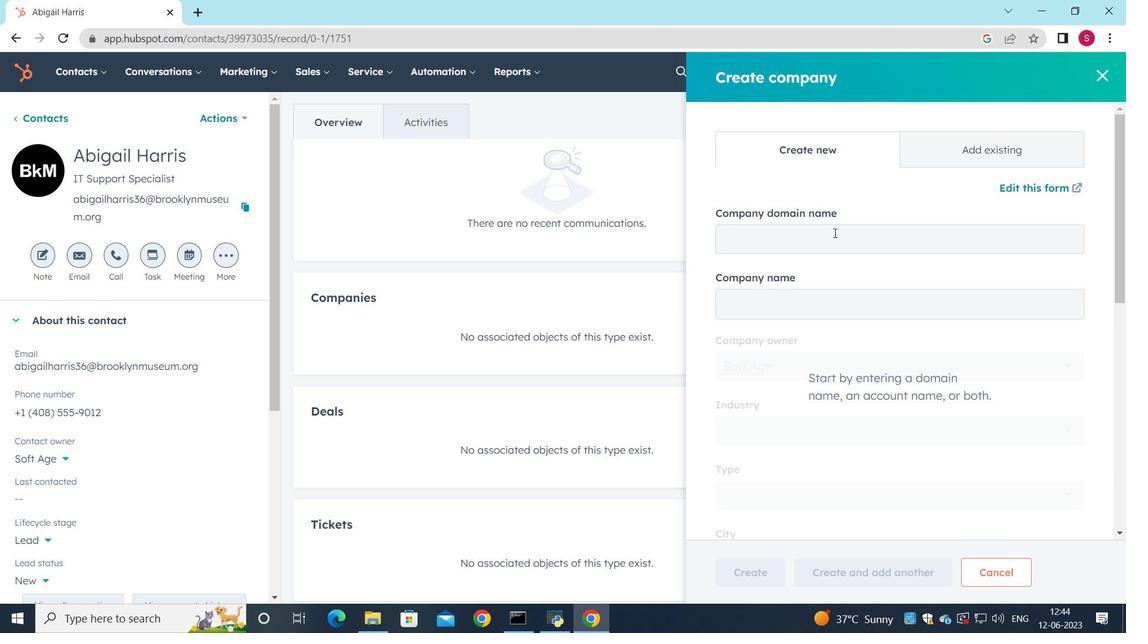 
Action: Key pressed wnyc.org
Screenshot: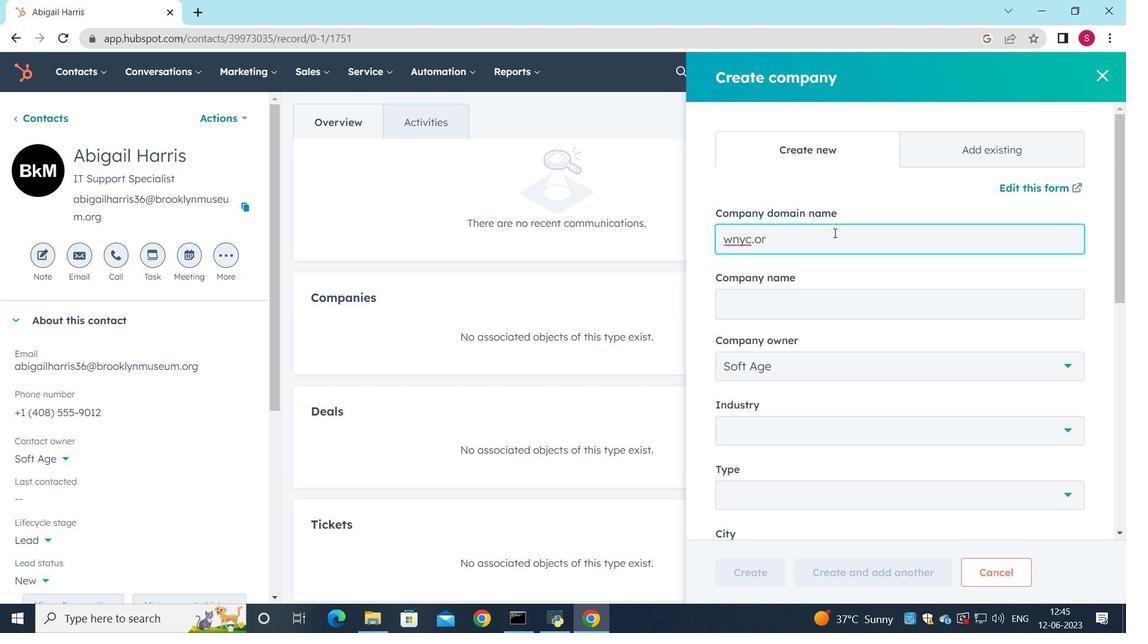 
Action: Mouse moved to (809, 306)
Screenshot: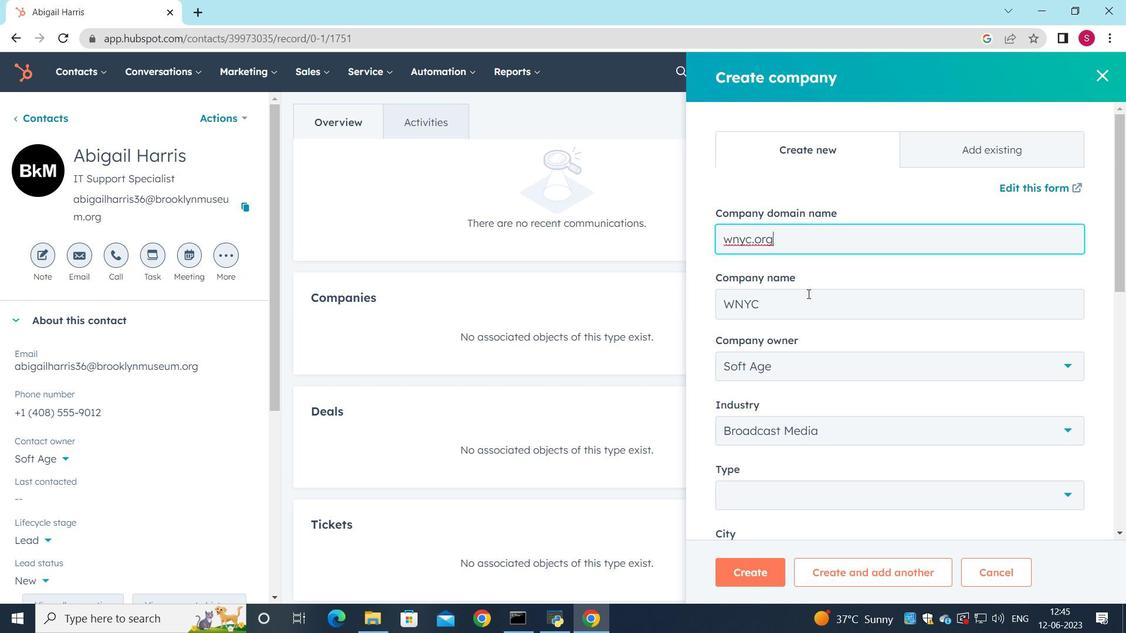
Action: Mouse scrolled (809, 305) with delta (0, 0)
Screenshot: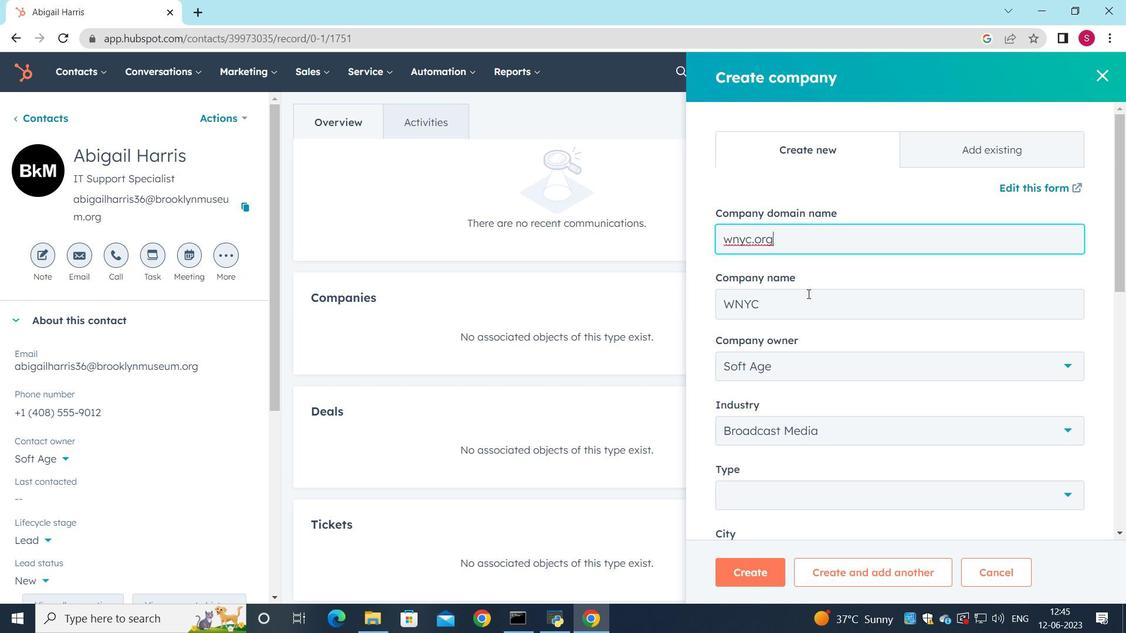 
Action: Mouse scrolled (809, 305) with delta (0, 0)
Screenshot: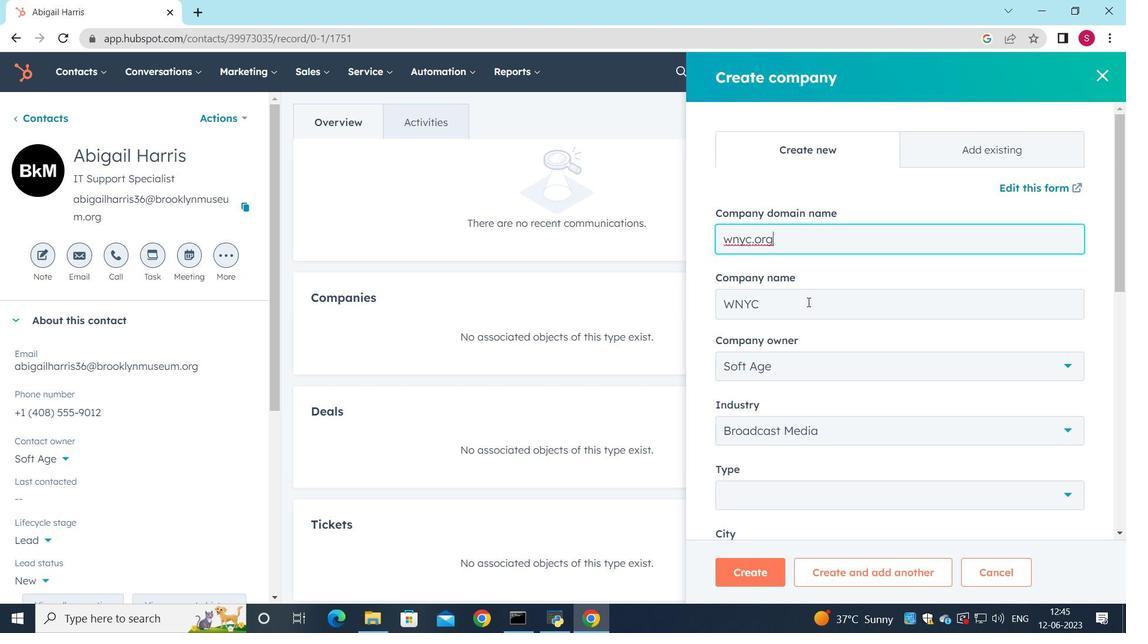 
Action: Mouse moved to (1055, 351)
Screenshot: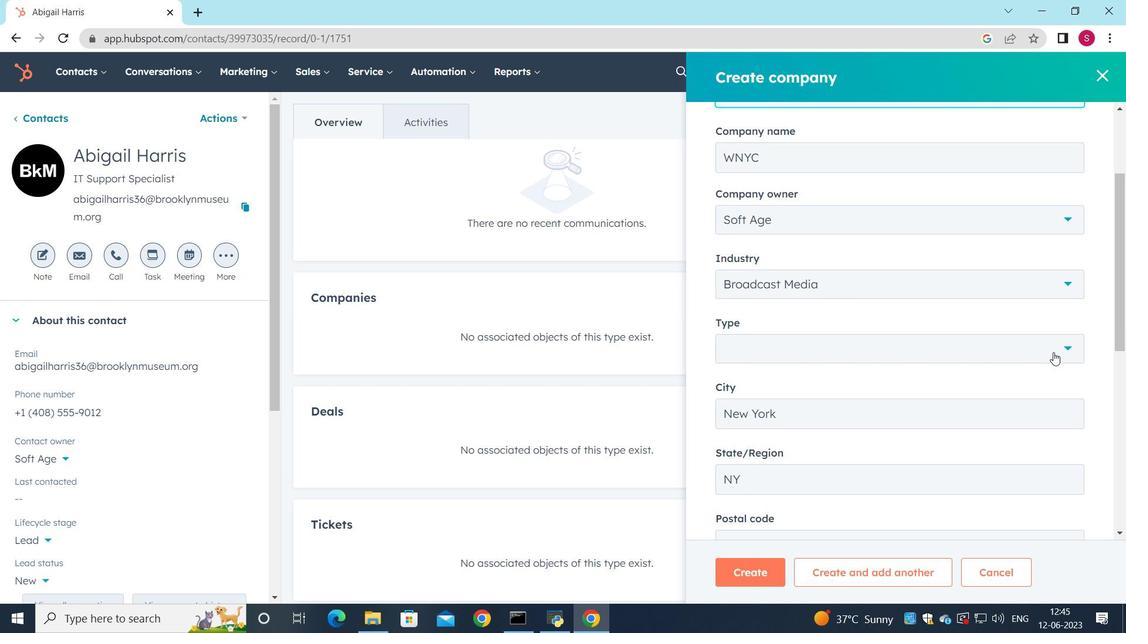
Action: Mouse pressed left at (1055, 351)
Screenshot: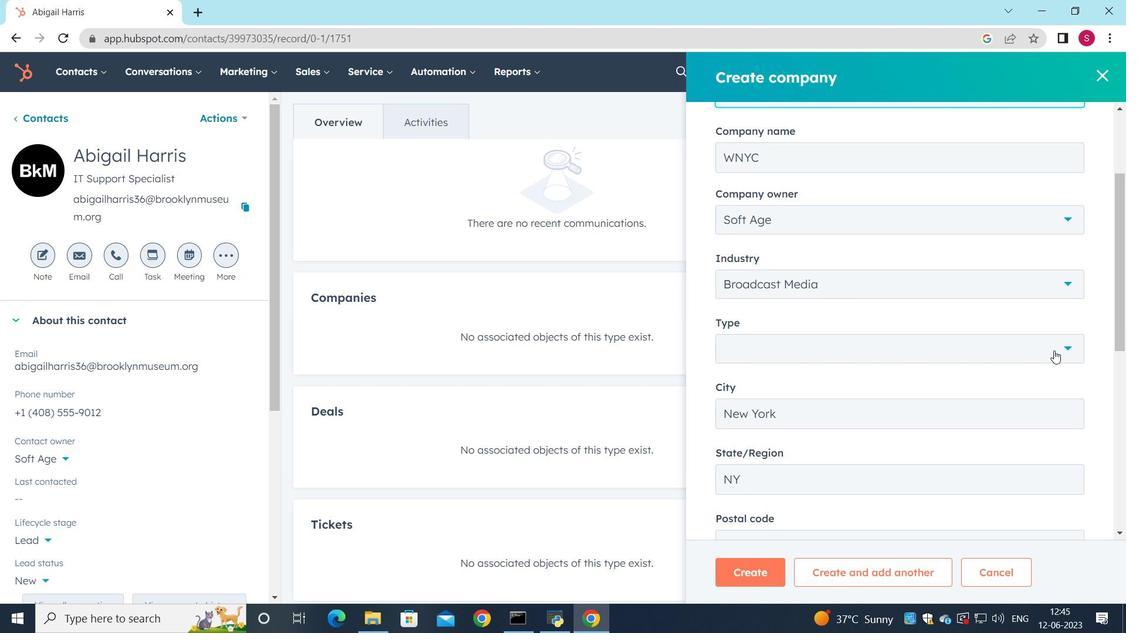 
Action: Mouse moved to (823, 413)
Screenshot: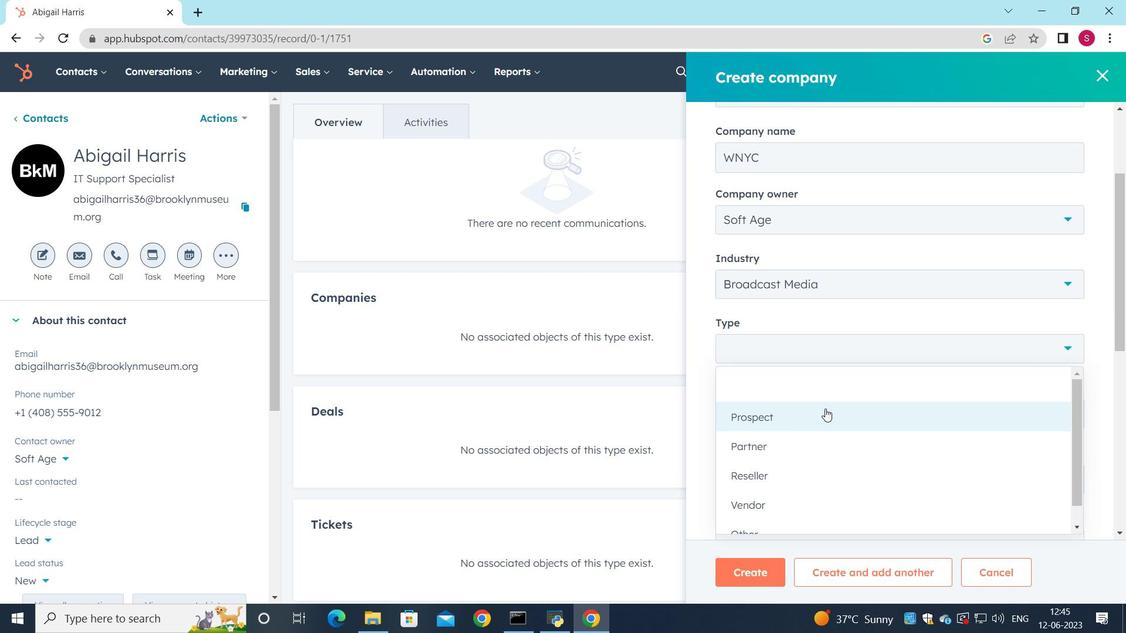 
Action: Mouse pressed left at (823, 413)
Screenshot: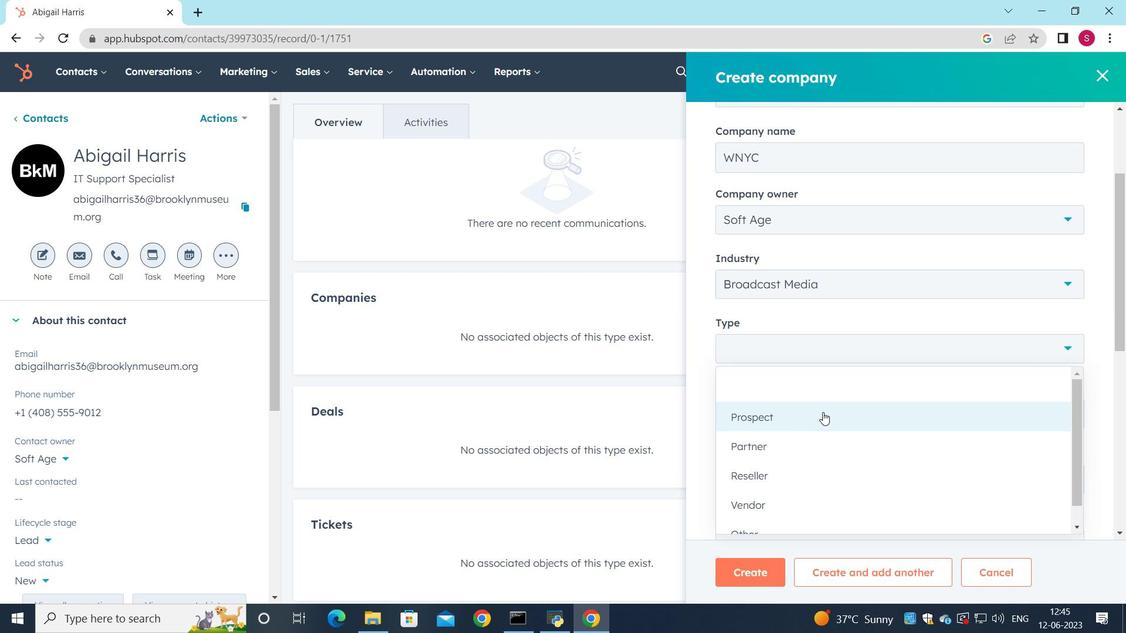 
Action: Mouse moved to (754, 578)
Screenshot: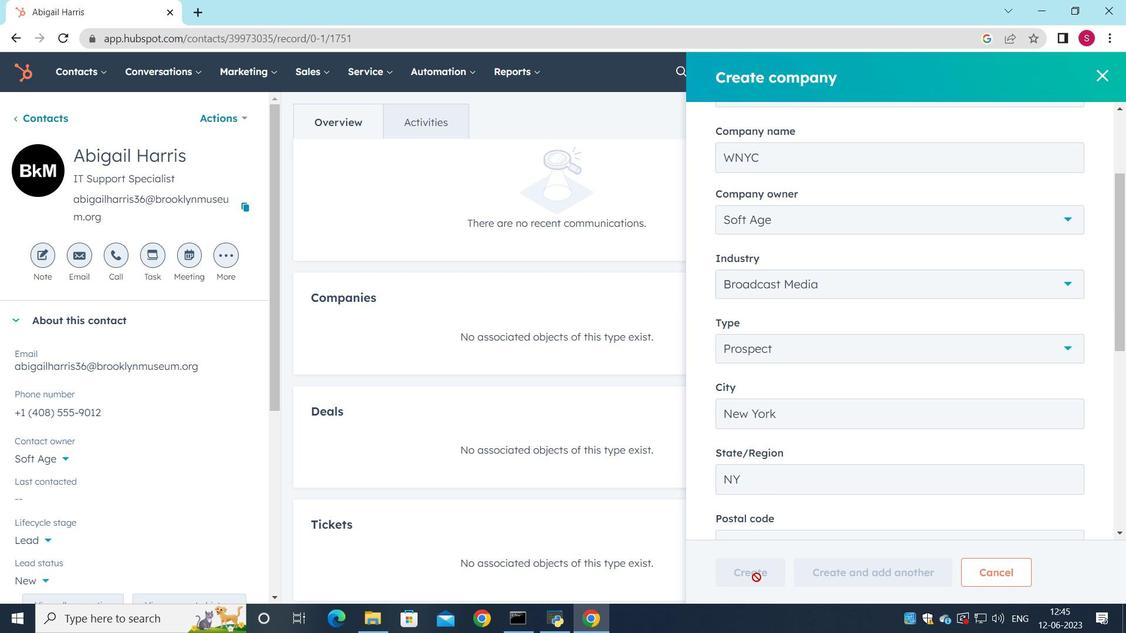 
Action: Mouse pressed left at (754, 578)
Screenshot: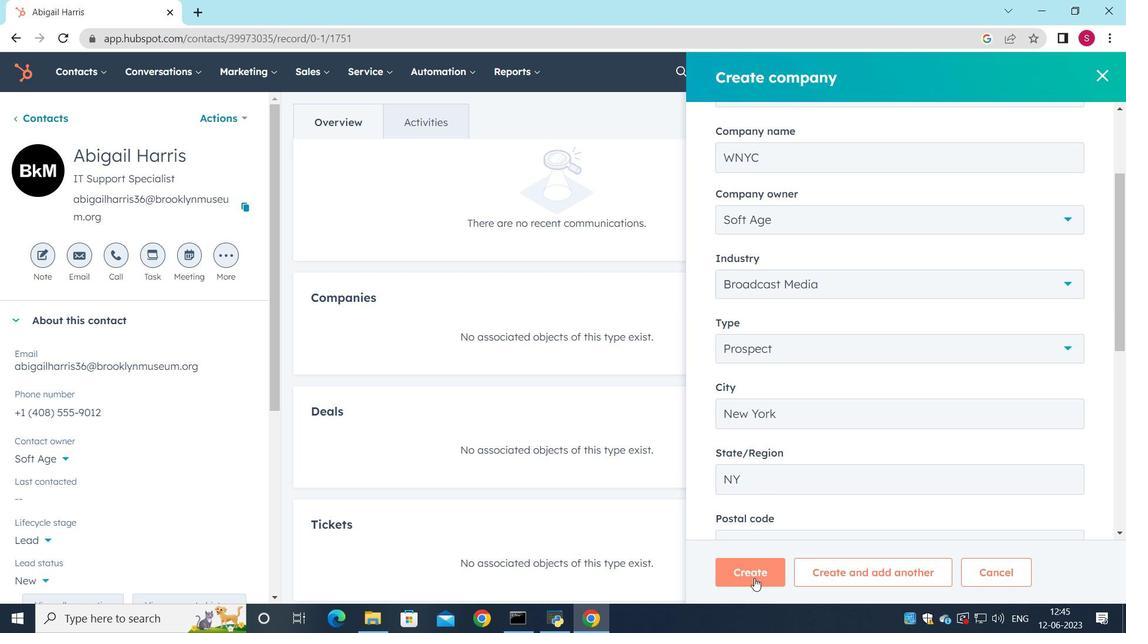 
Action: Mouse moved to (663, 428)
Screenshot: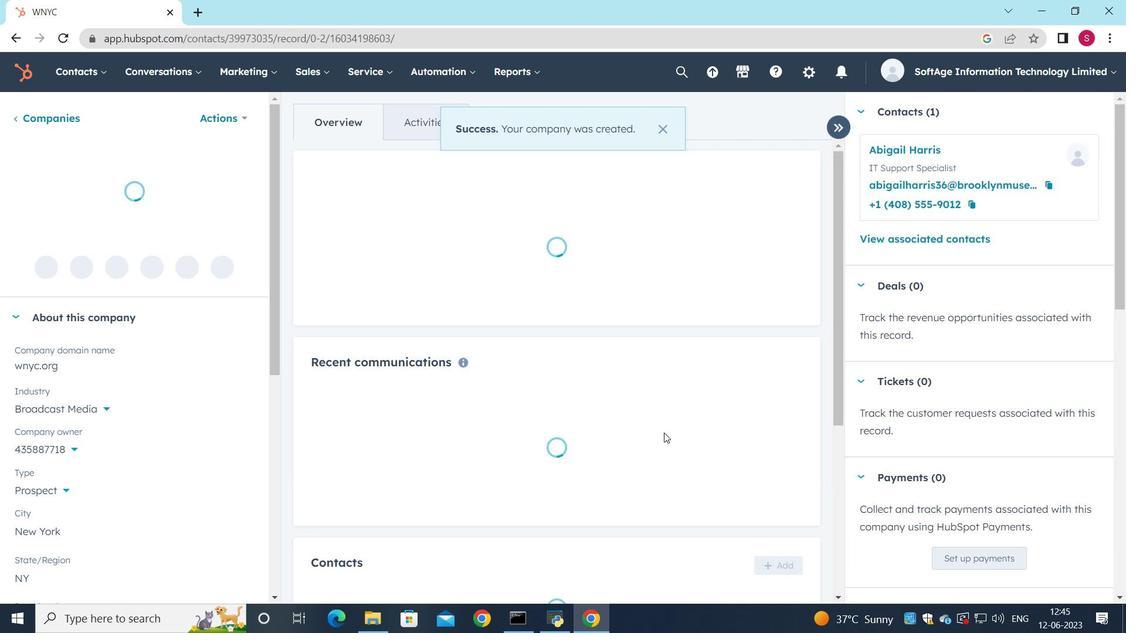 
Action: Mouse scrolled (663, 428) with delta (0, 0)
Screenshot: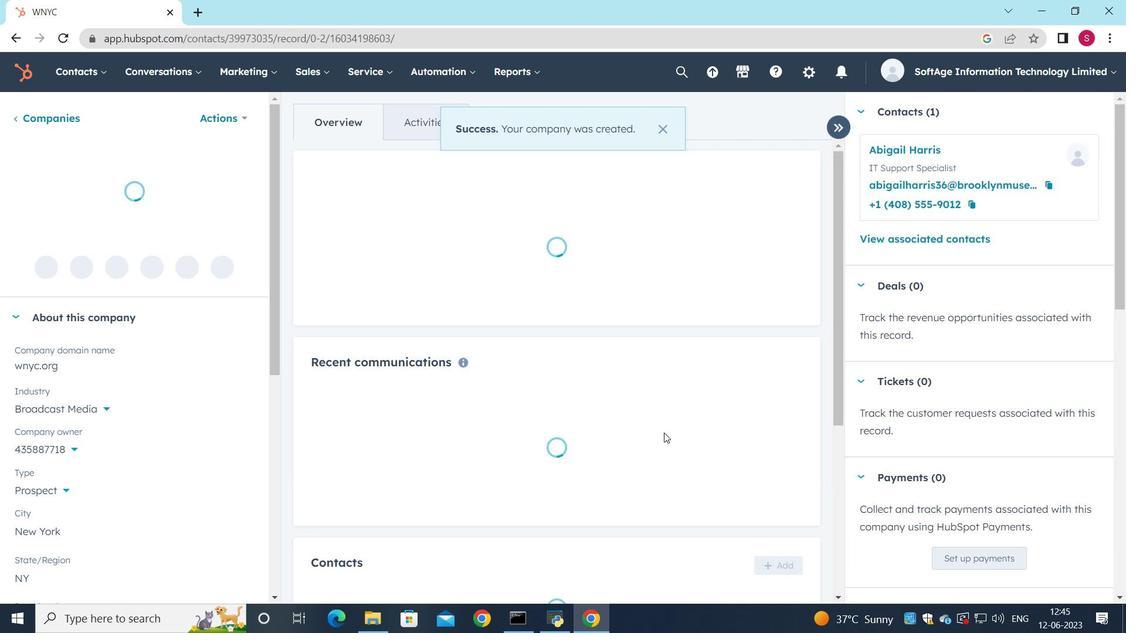 
Action: Mouse scrolled (663, 428) with delta (0, 0)
Screenshot: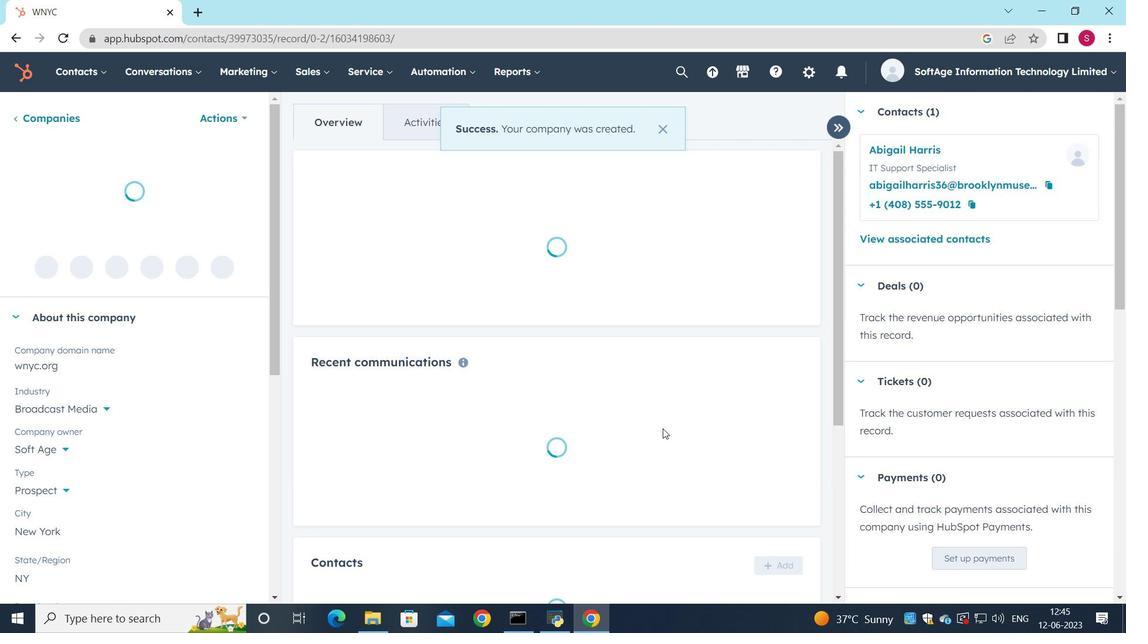 
Action: Mouse scrolled (663, 428) with delta (0, 0)
Screenshot: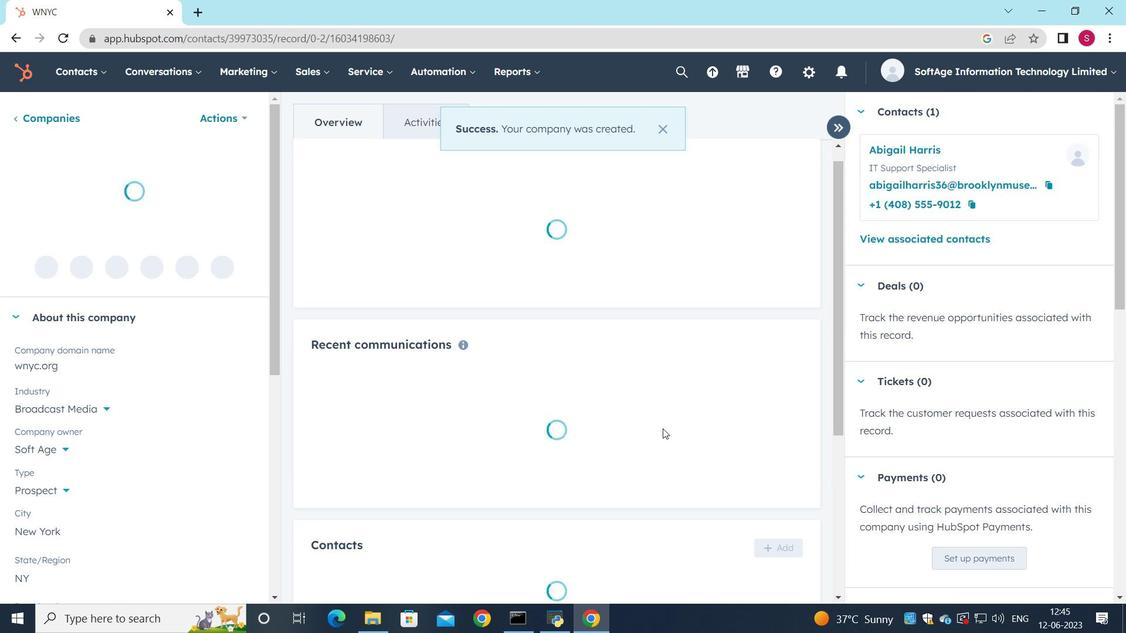 
Action: Mouse moved to (661, 428)
Screenshot: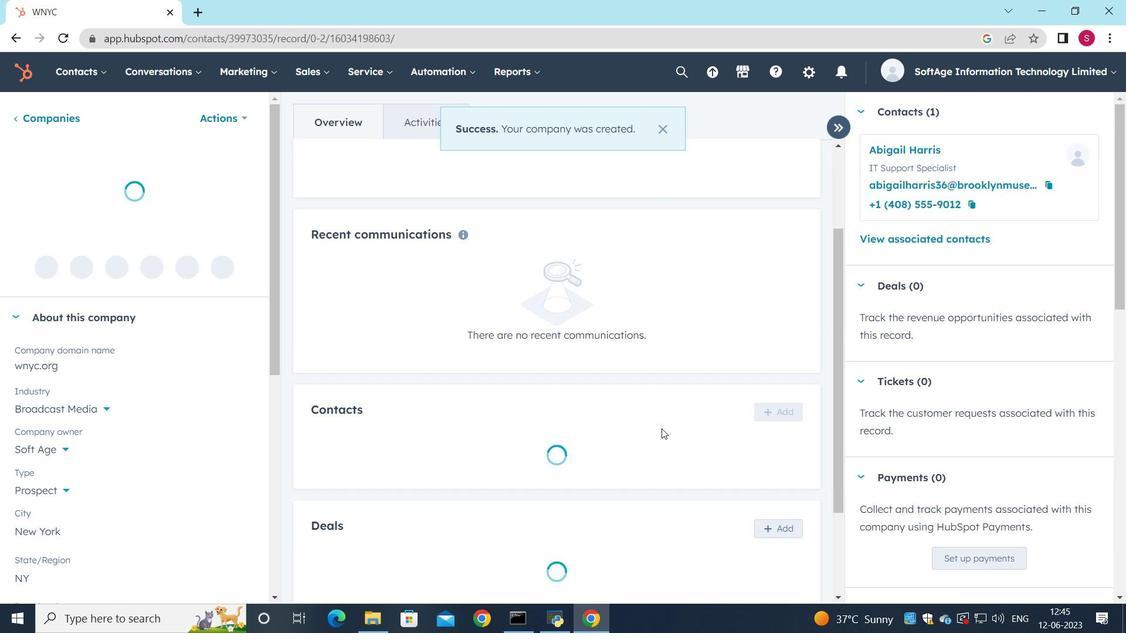 
